 Task: Change  the formatting of the data to 'Which is Greater than 10 'In conditional formating, put the option 'Red Text. 'add another formatting option Format As Table, insert the option 'Light Gray, Table style light 1 'In the sheet  Budget Management Spreadsheetbook
Action: Mouse moved to (70, 148)
Screenshot: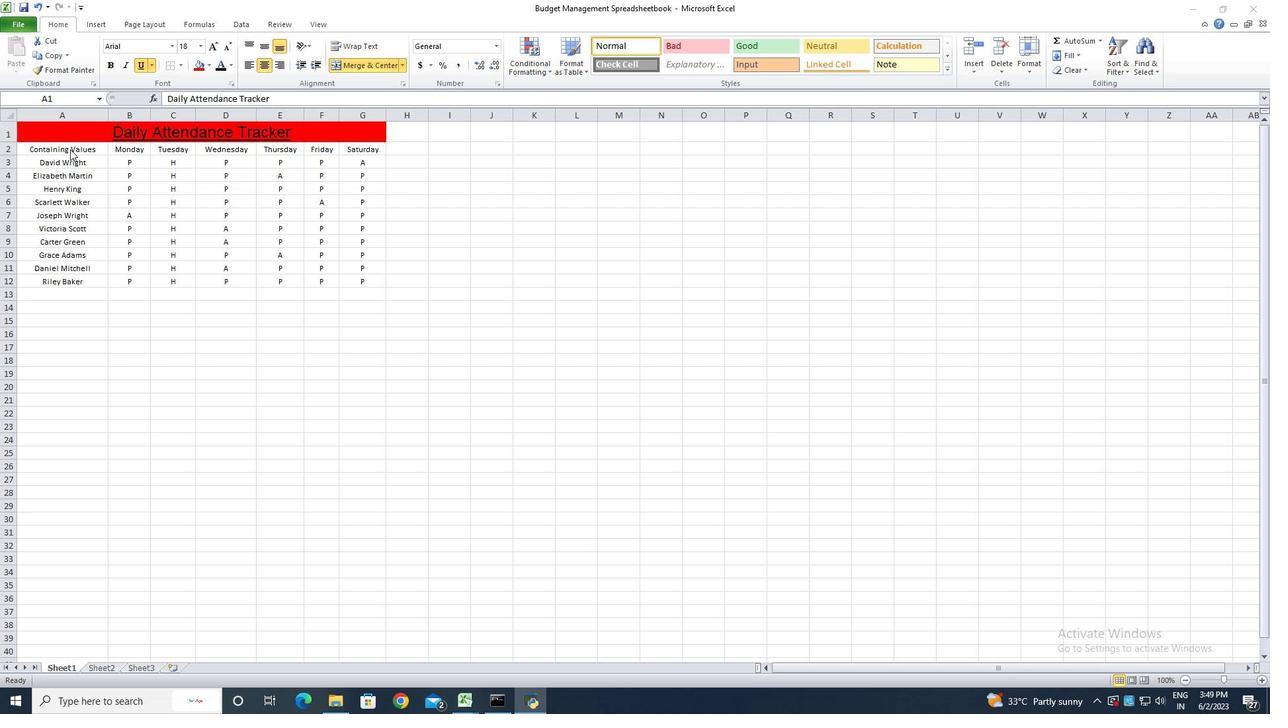 
Action: Mouse pressed left at (70, 148)
Screenshot: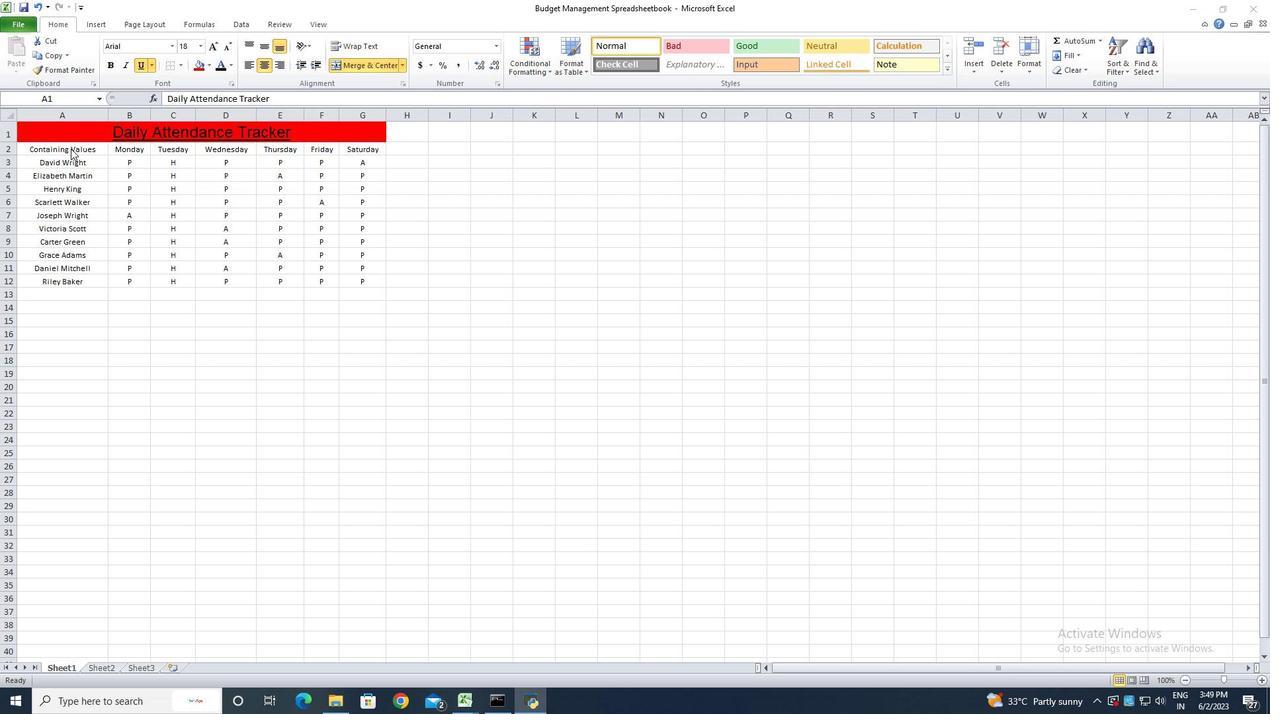 
Action: Mouse moved to (75, 154)
Screenshot: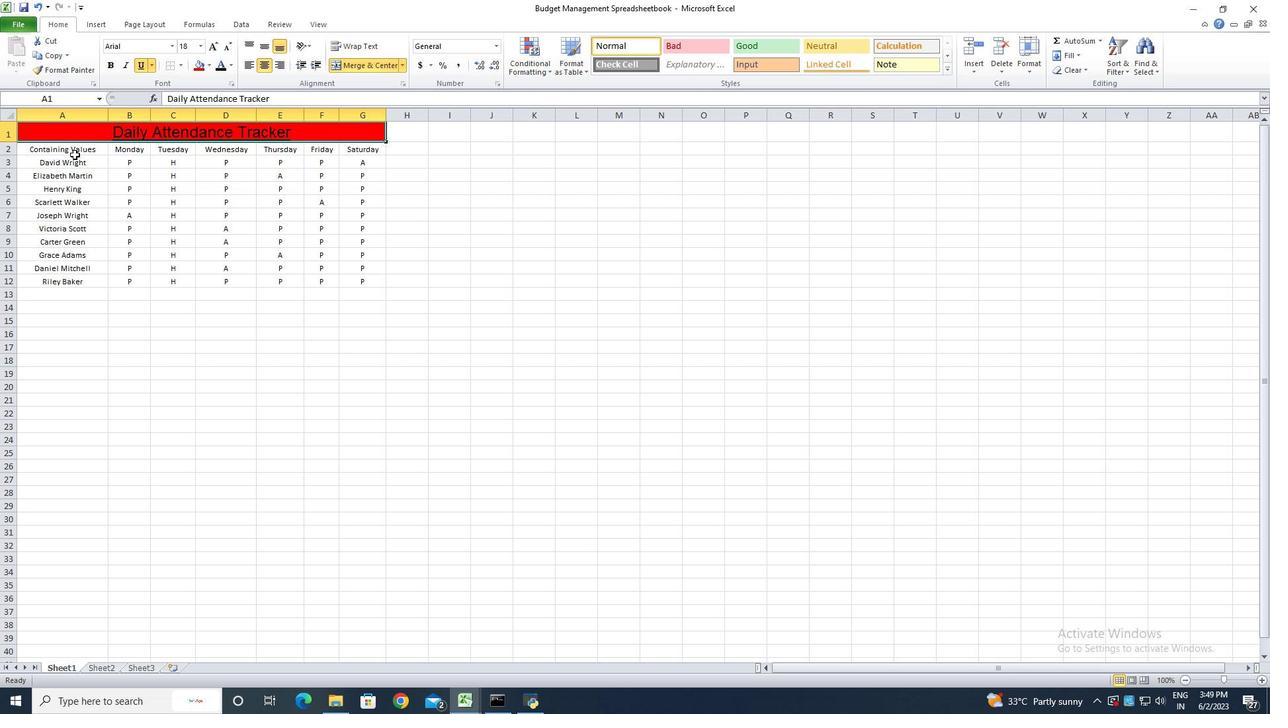
Action: Mouse pressed left at (75, 154)
Screenshot: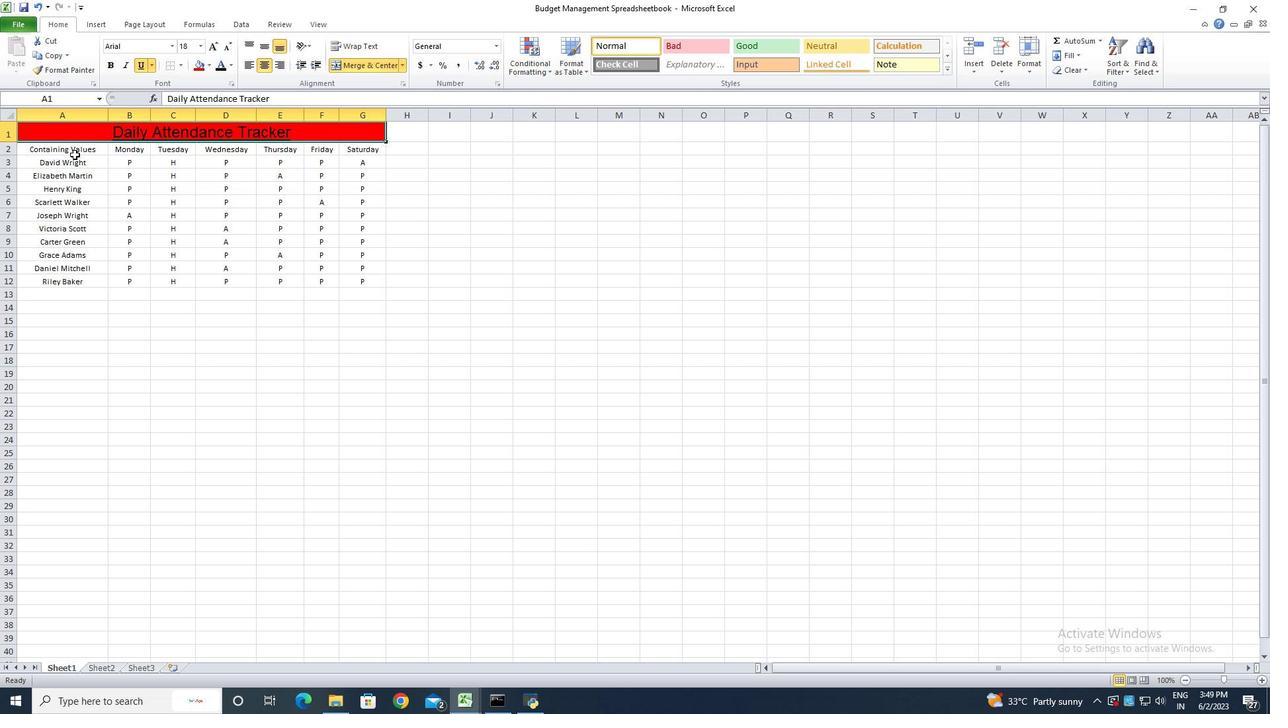 
Action: Mouse moved to (80, 148)
Screenshot: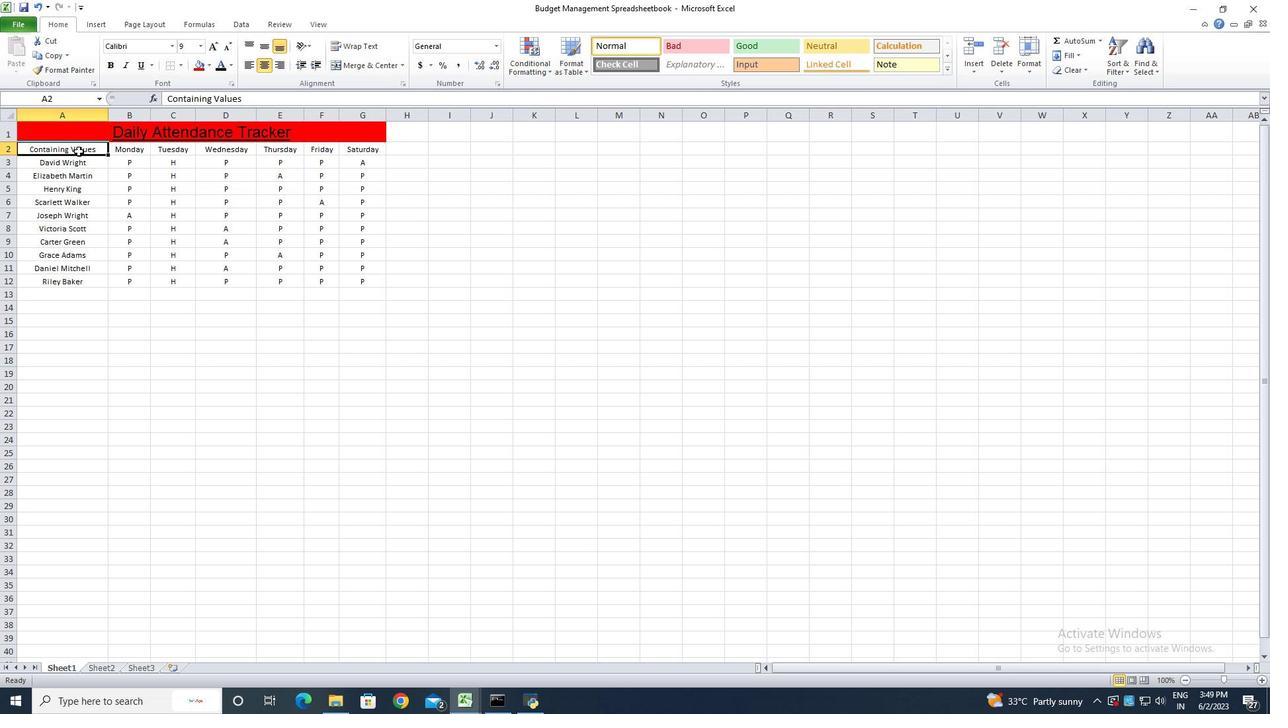 
Action: Mouse pressed left at (80, 148)
Screenshot: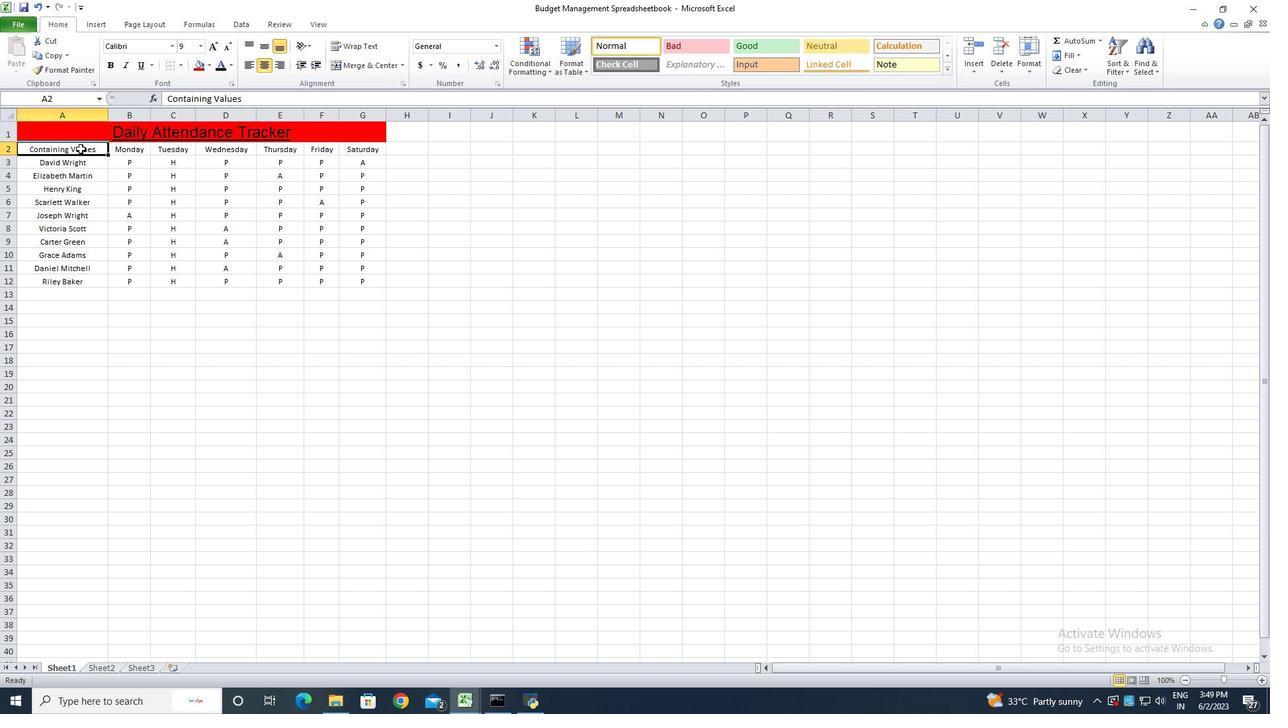 
Action: Mouse moved to (549, 70)
Screenshot: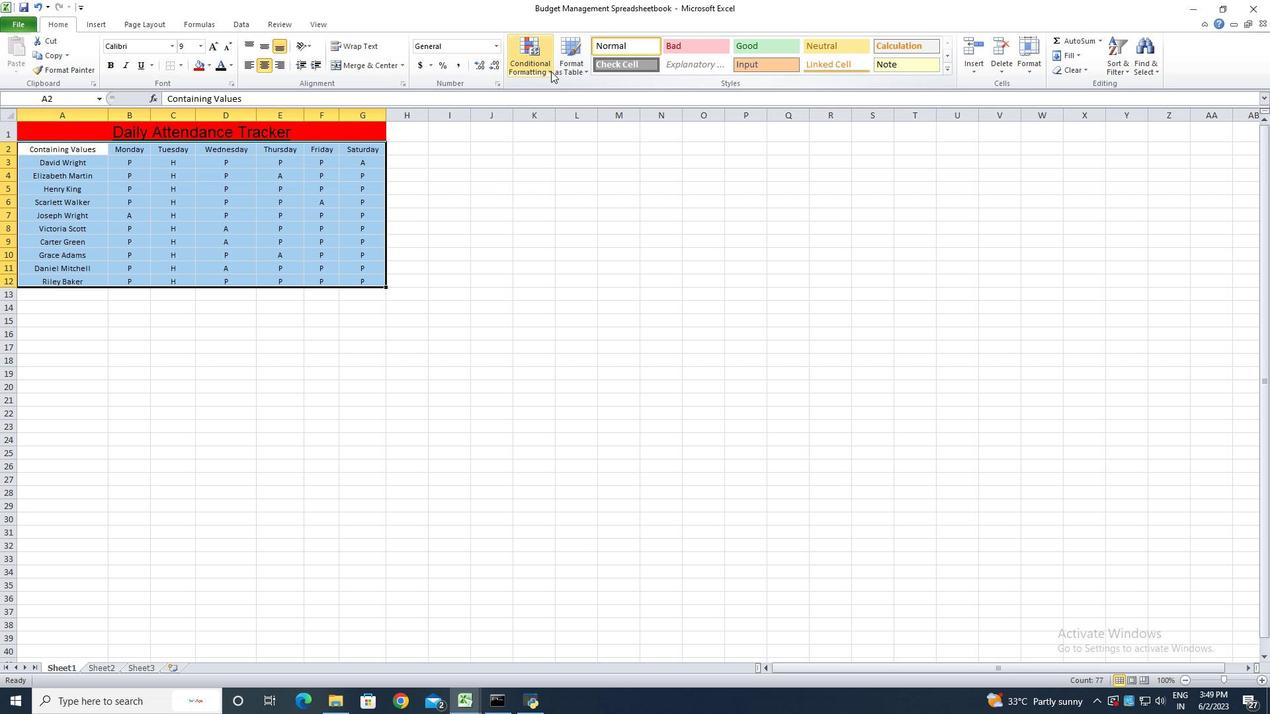 
Action: Mouse pressed left at (549, 70)
Screenshot: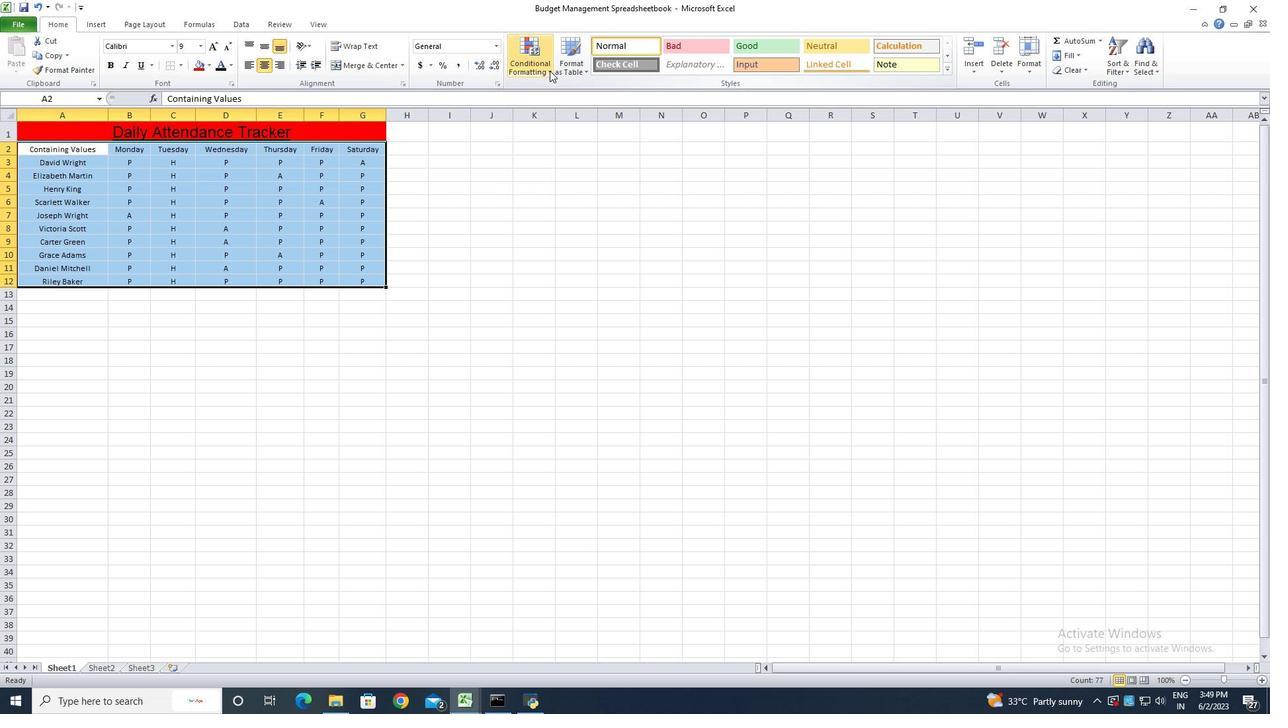 
Action: Mouse moved to (661, 97)
Screenshot: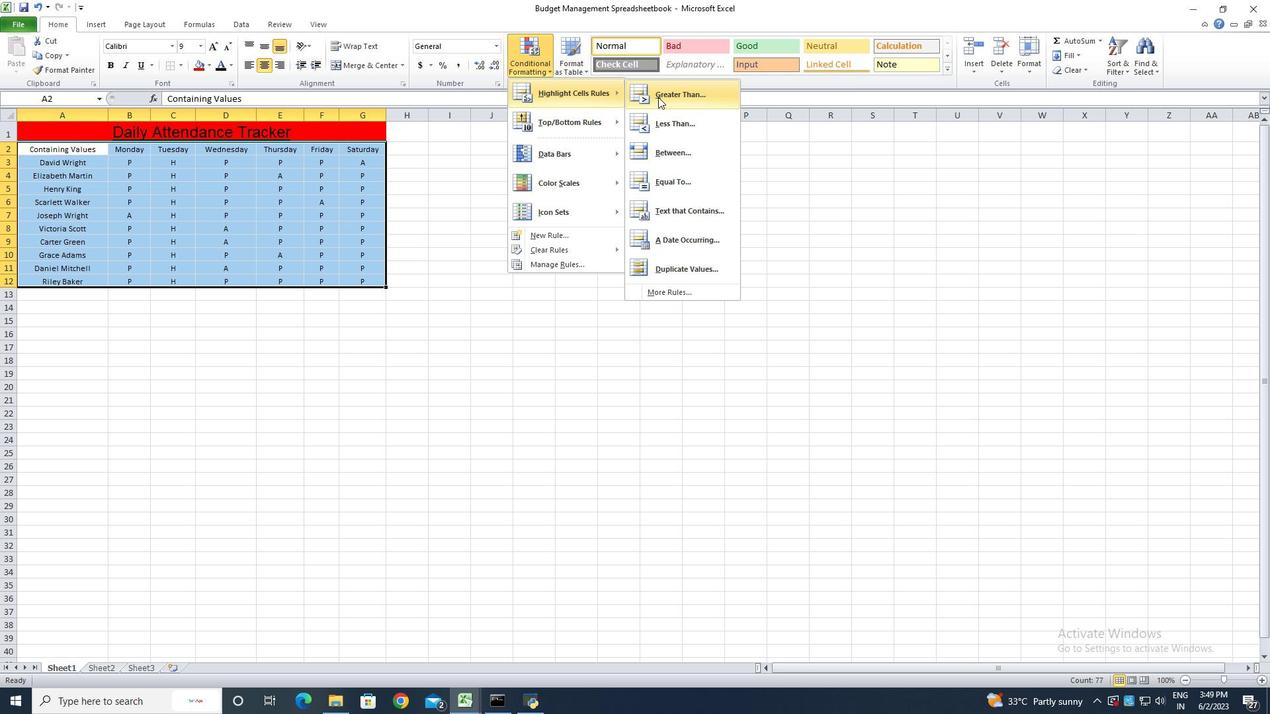 
Action: Mouse pressed left at (661, 97)
Screenshot: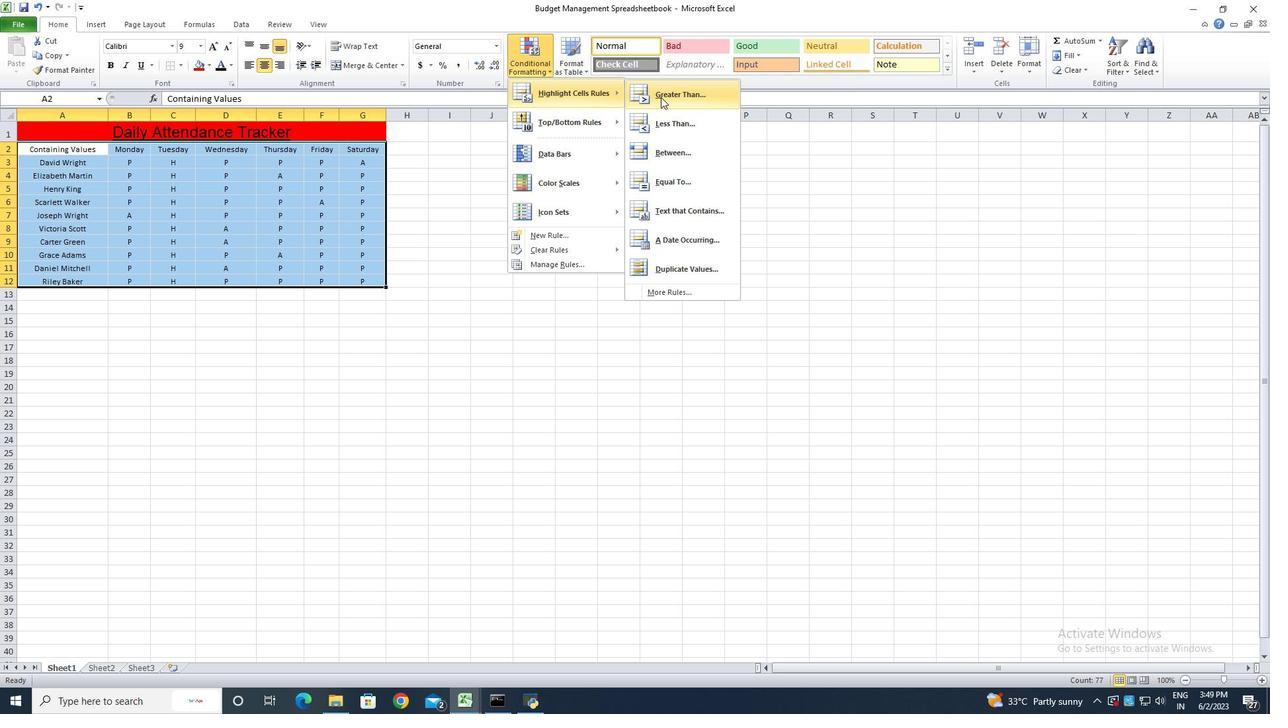 
Action: Key pressed 10
Screenshot: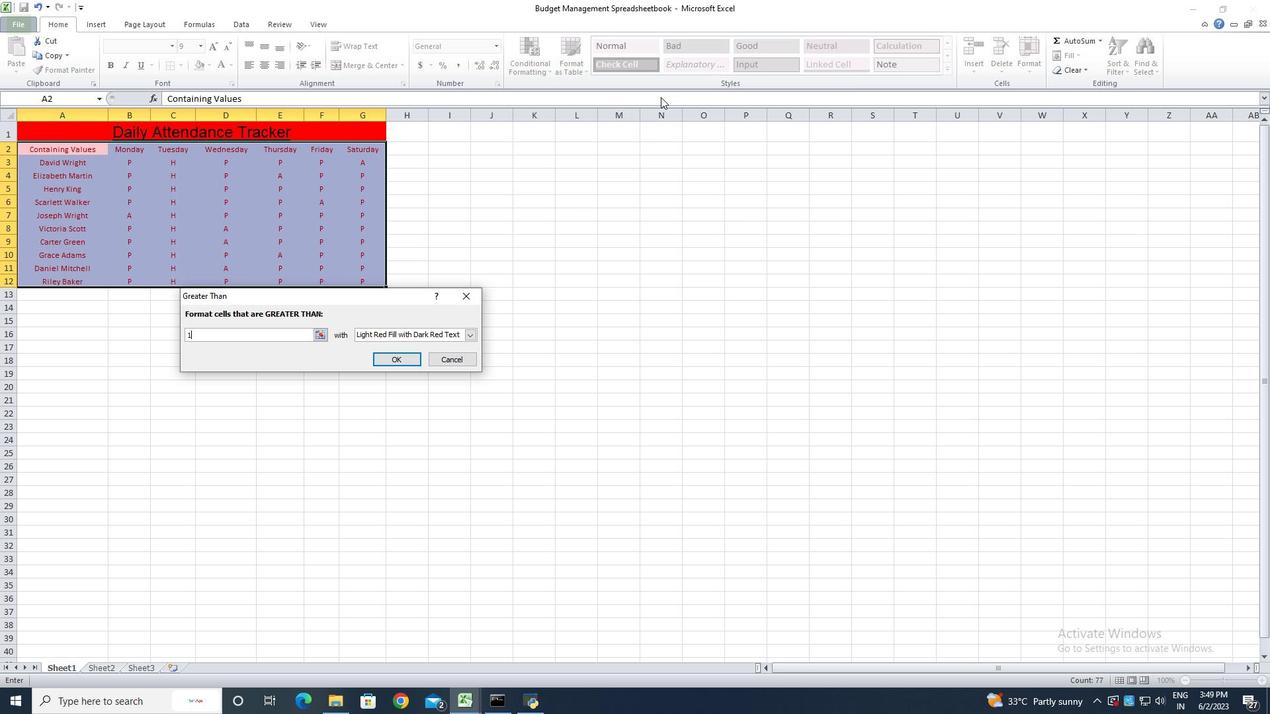 
Action: Mouse moved to (471, 333)
Screenshot: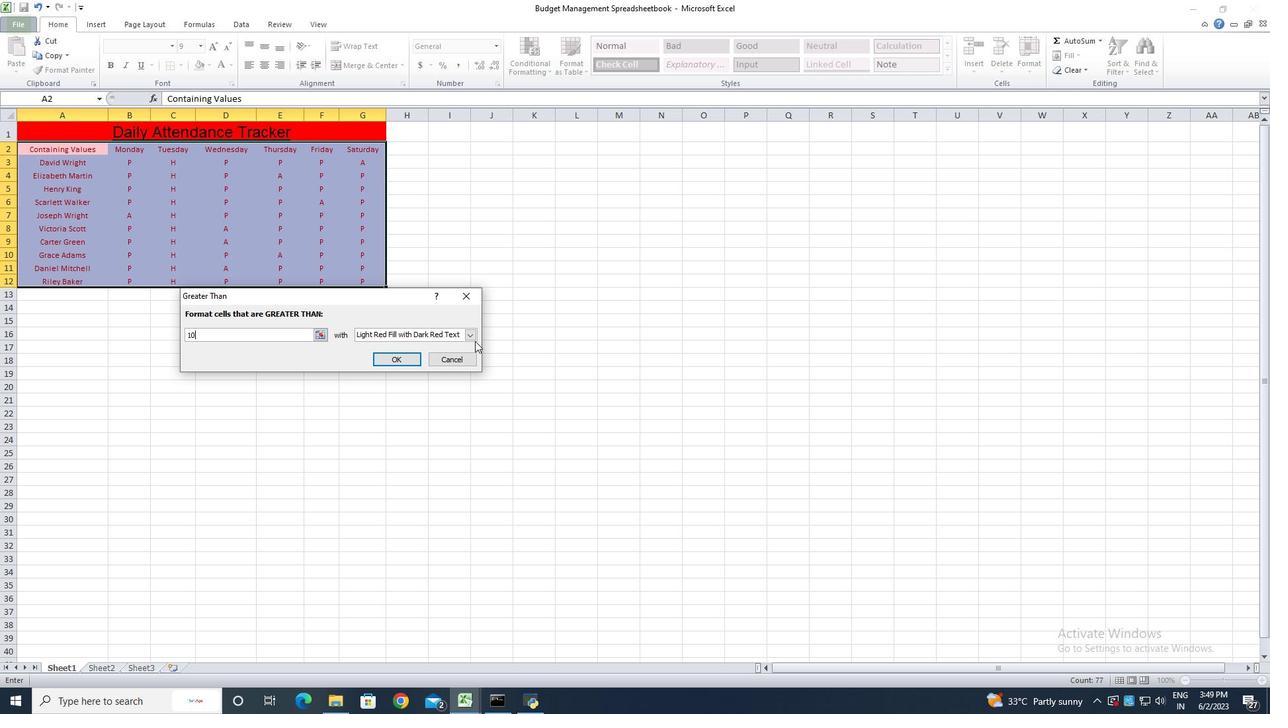 
Action: Mouse pressed left at (471, 333)
Screenshot: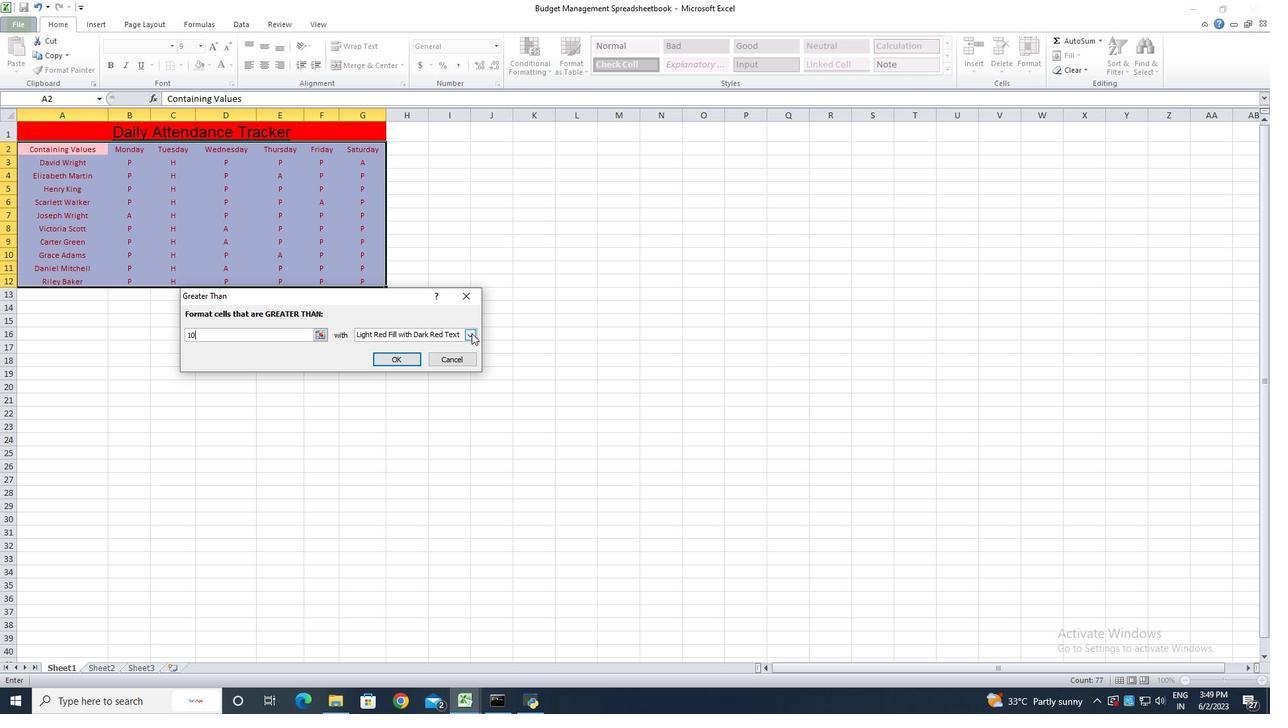 
Action: Mouse moved to (401, 385)
Screenshot: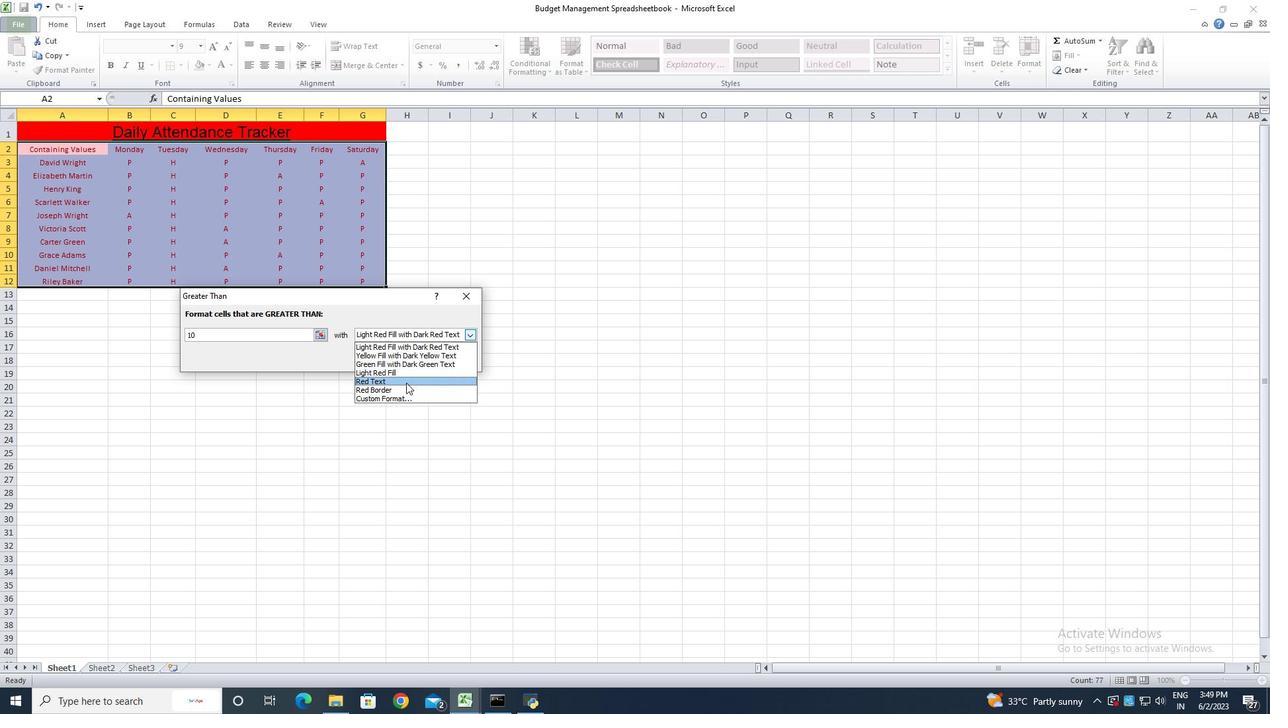 
Action: Mouse pressed left at (401, 385)
Screenshot: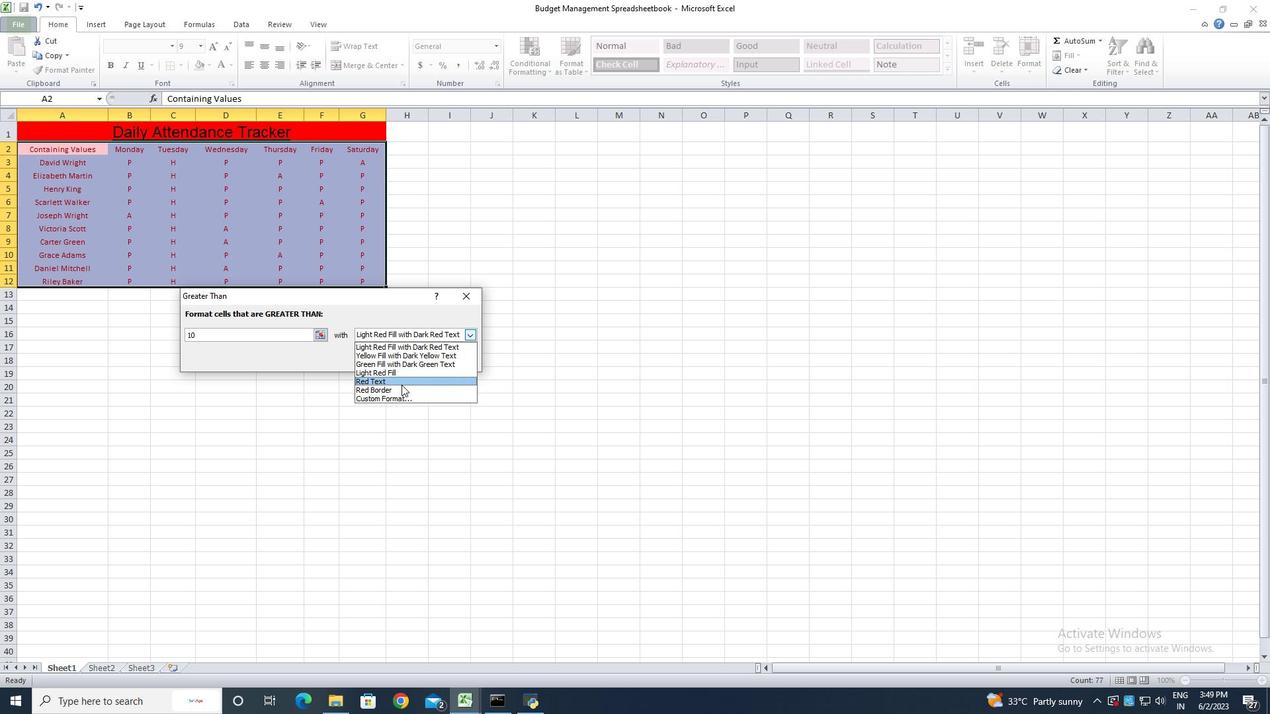 
Action: Mouse moved to (407, 361)
Screenshot: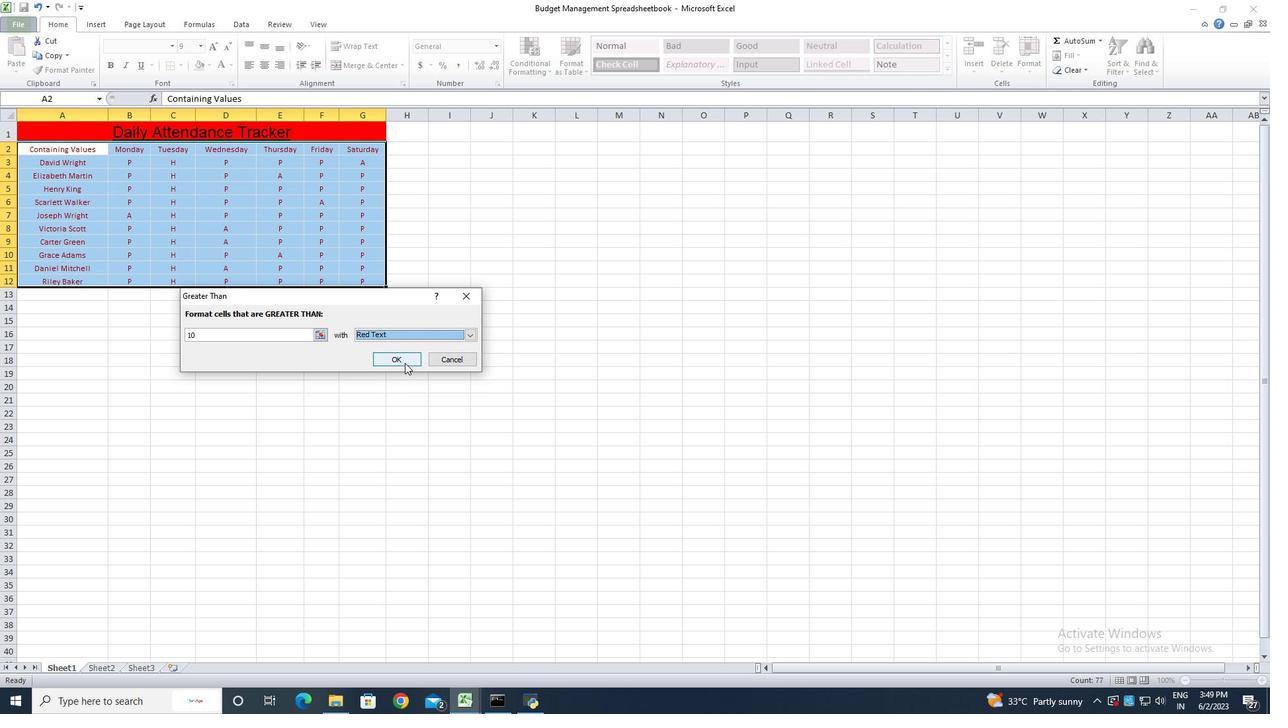 
Action: Mouse pressed left at (407, 361)
Screenshot: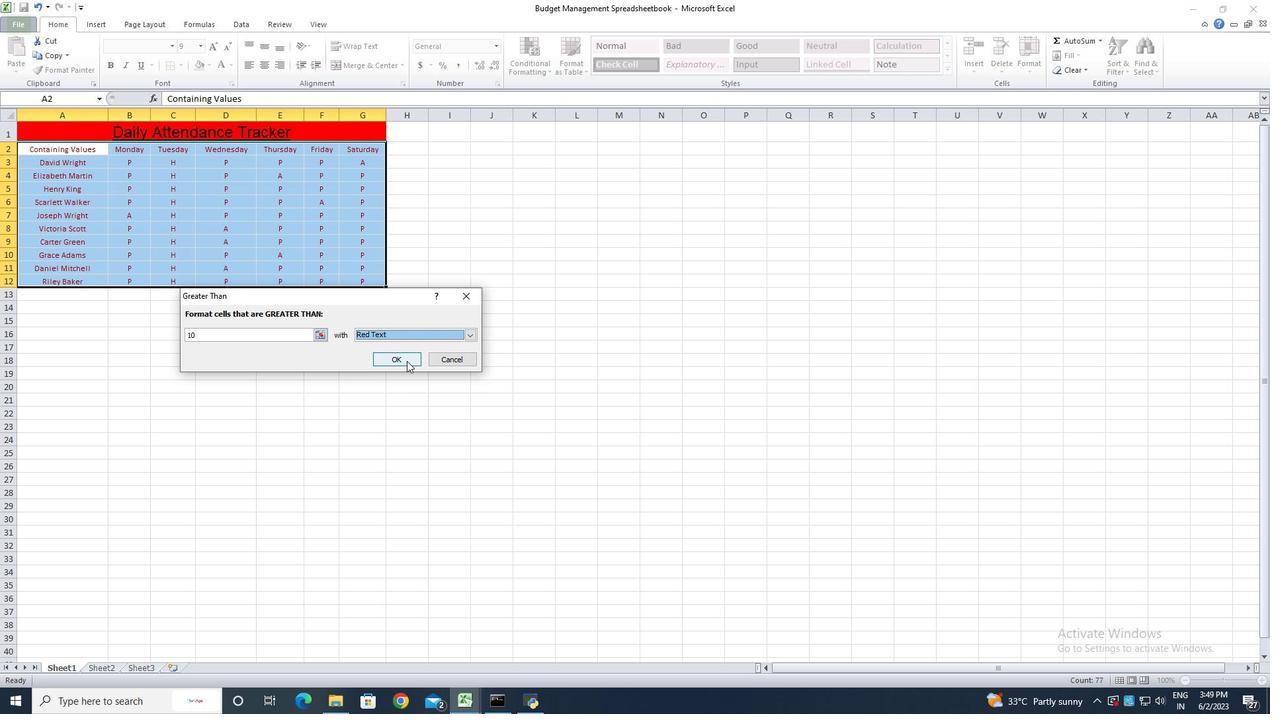 
Action: Mouse moved to (583, 70)
Screenshot: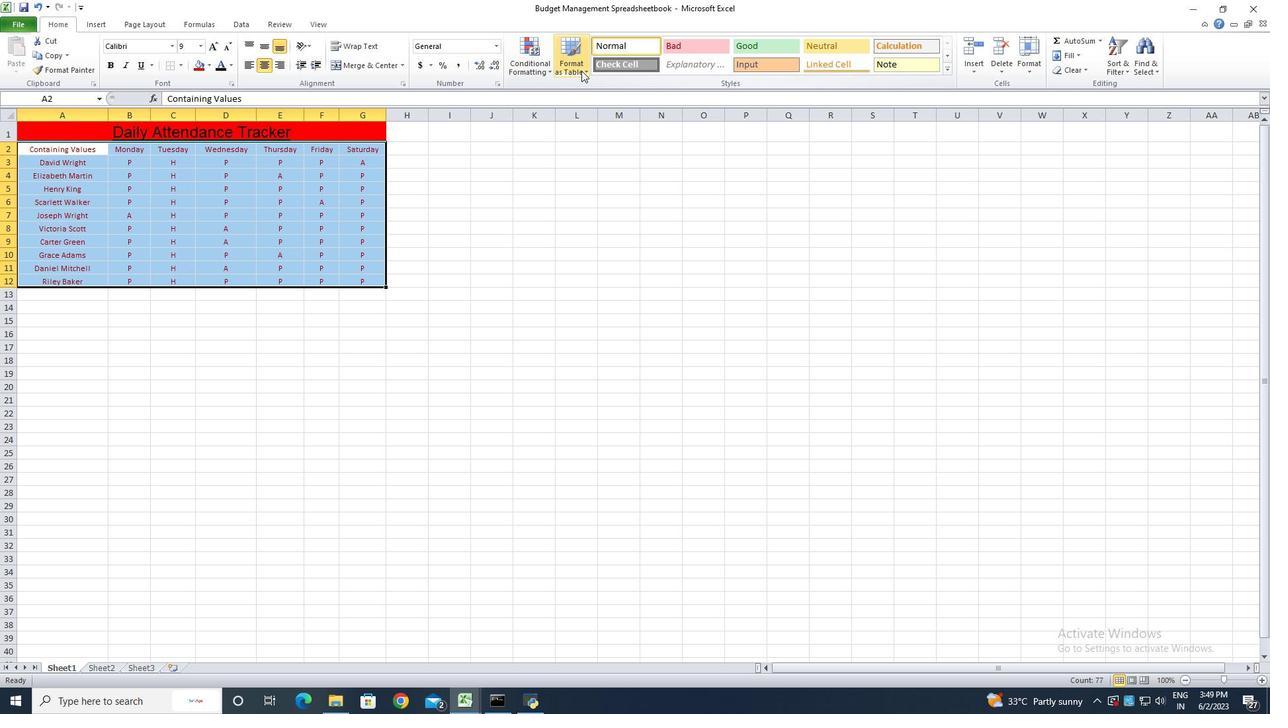 
Action: Mouse pressed left at (583, 70)
Screenshot: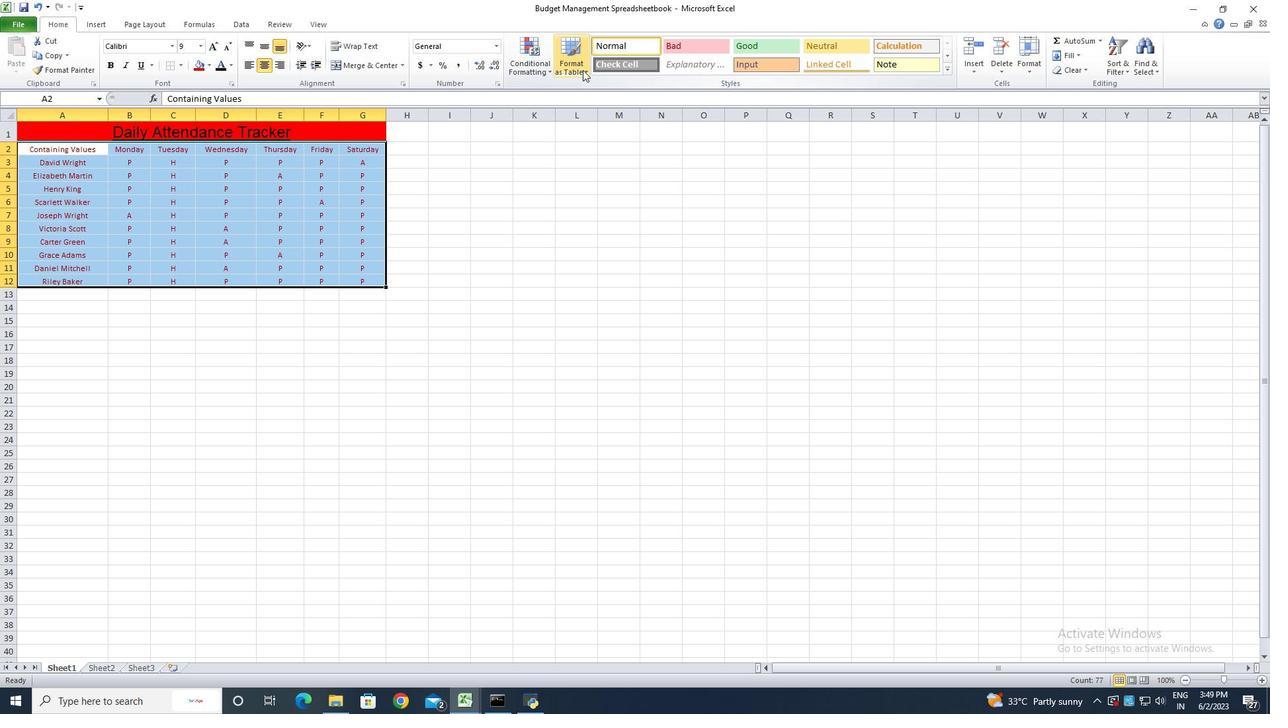 
Action: Mouse moved to (571, 105)
Screenshot: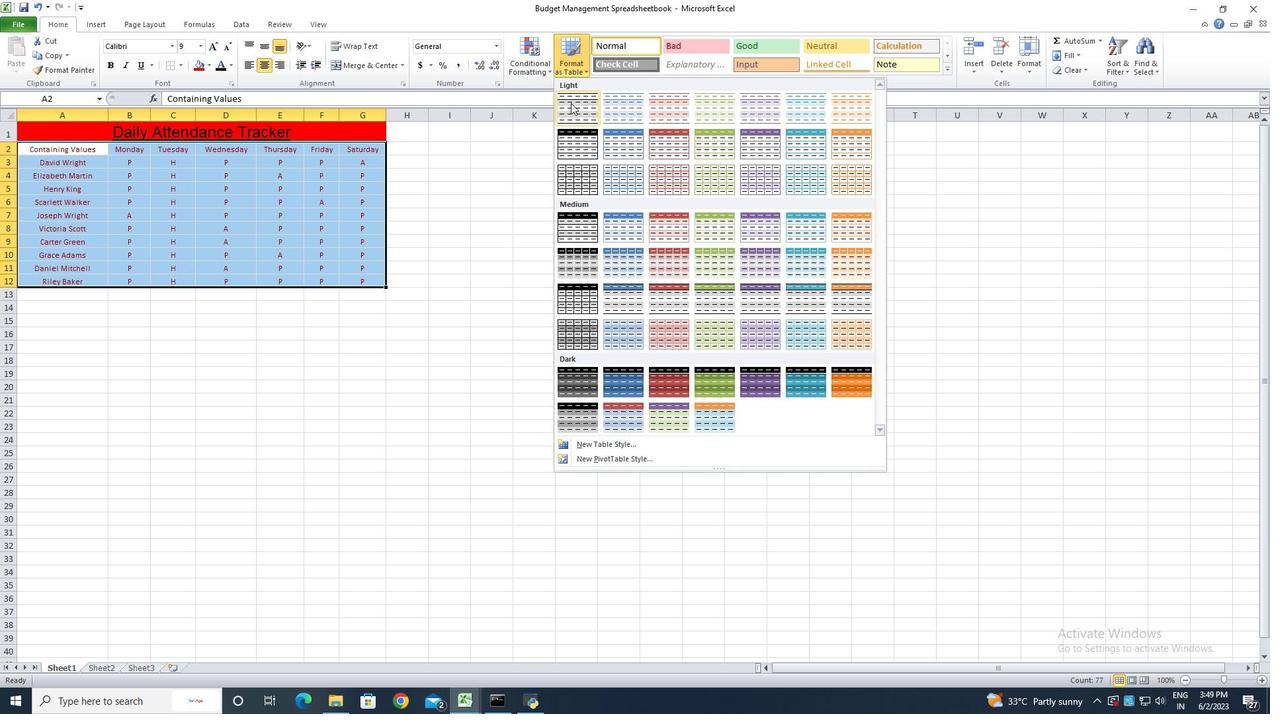 
Action: Mouse pressed left at (571, 105)
Screenshot: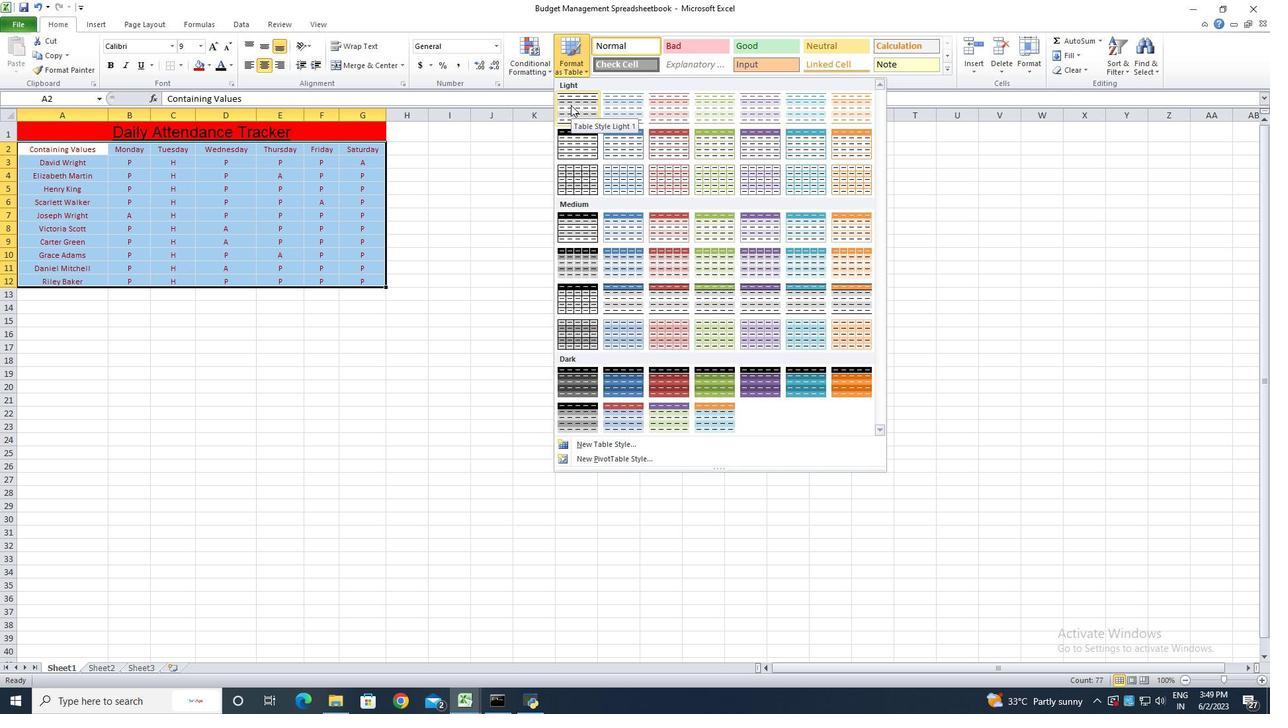 
Action: Mouse moved to (334, 361)
Screenshot: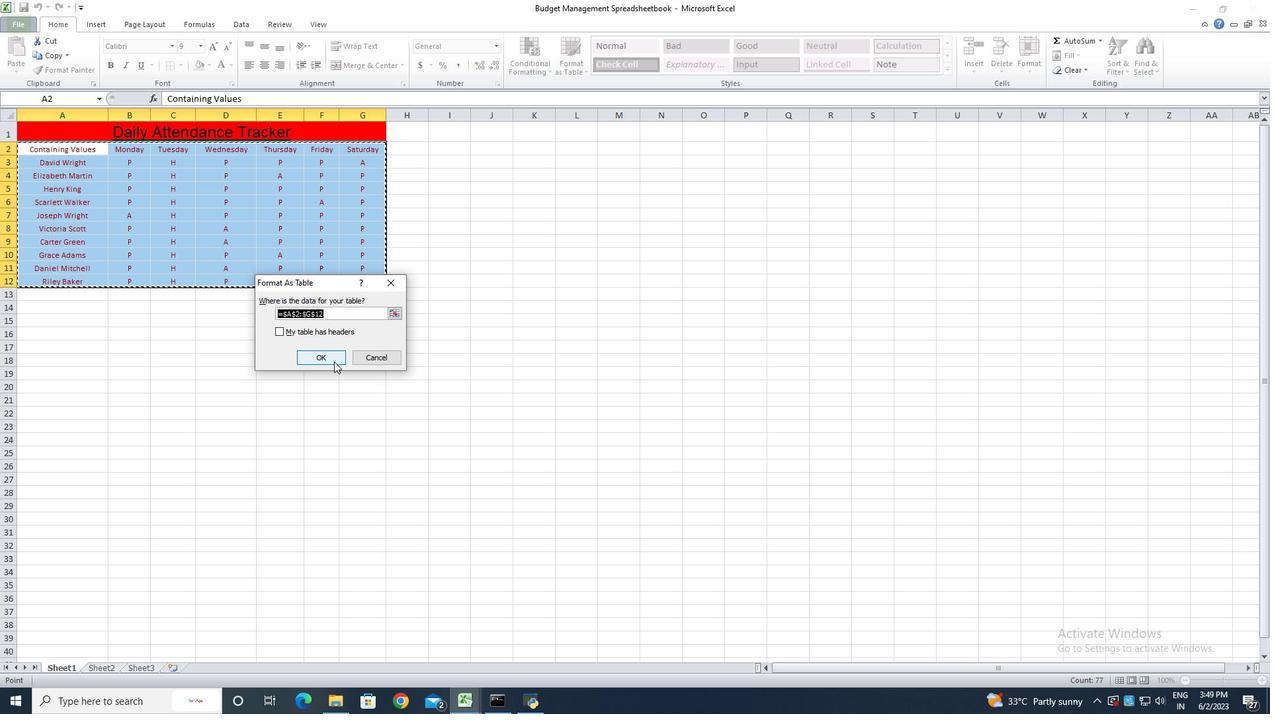 
Action: Mouse pressed left at (334, 361)
Screenshot: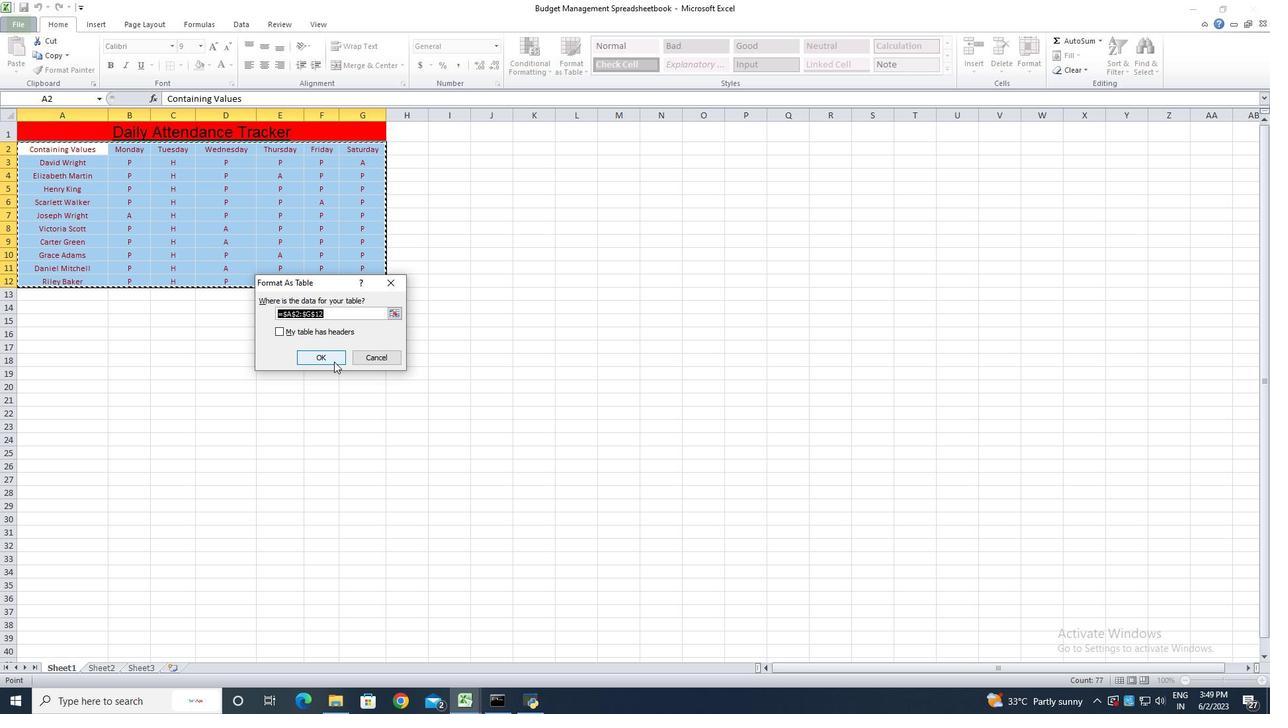 
Action: Mouse moved to (405, 371)
Screenshot: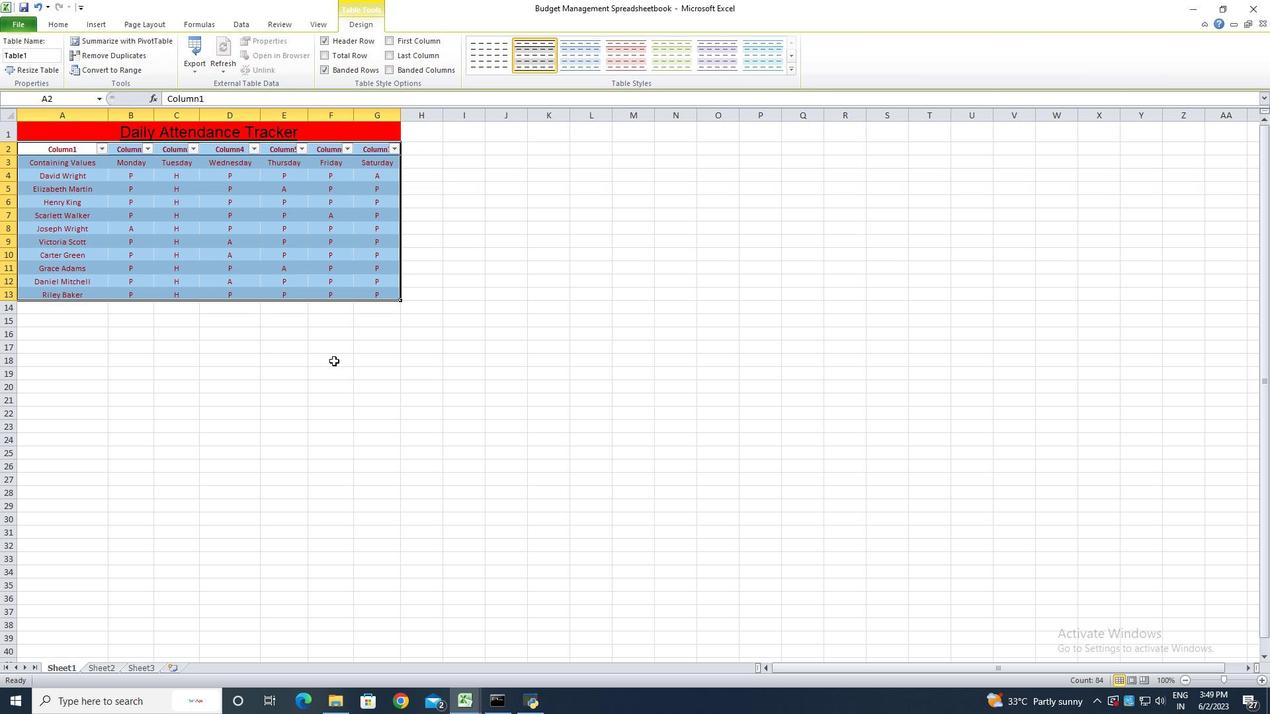 
Action: Mouse pressed left at (405, 371)
Screenshot: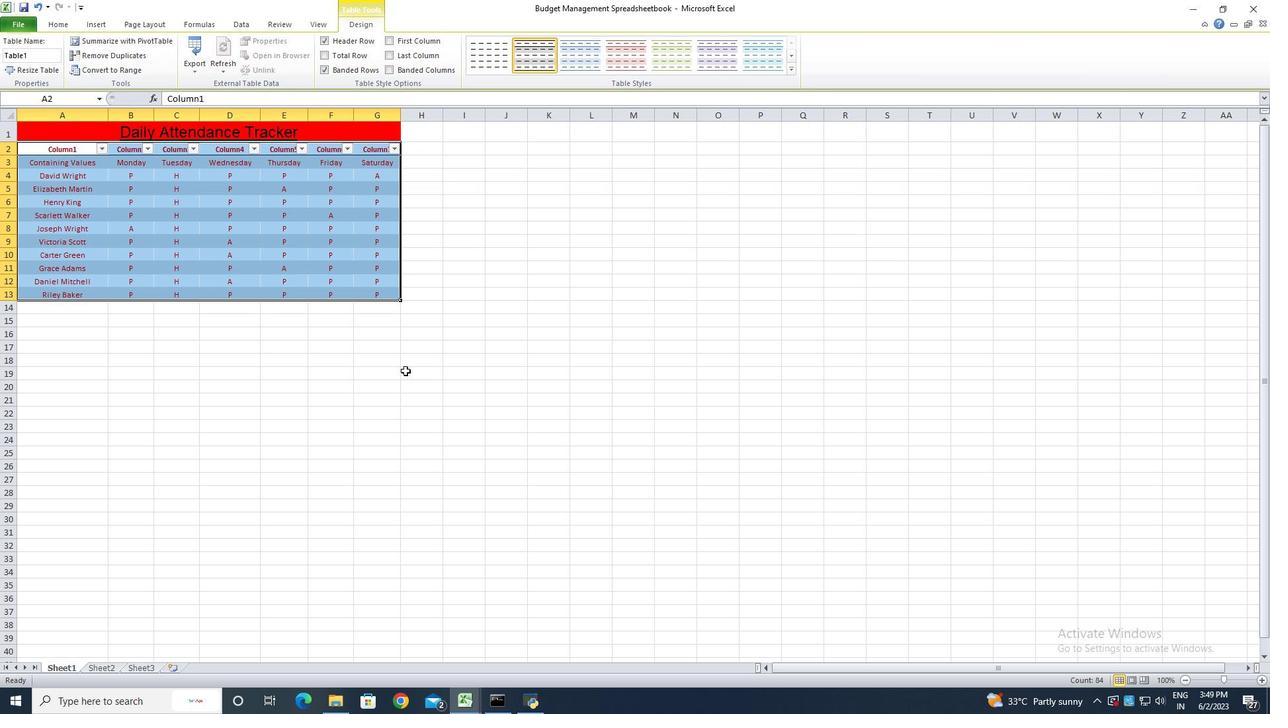 
Action: Mouse moved to (108, 131)
Screenshot: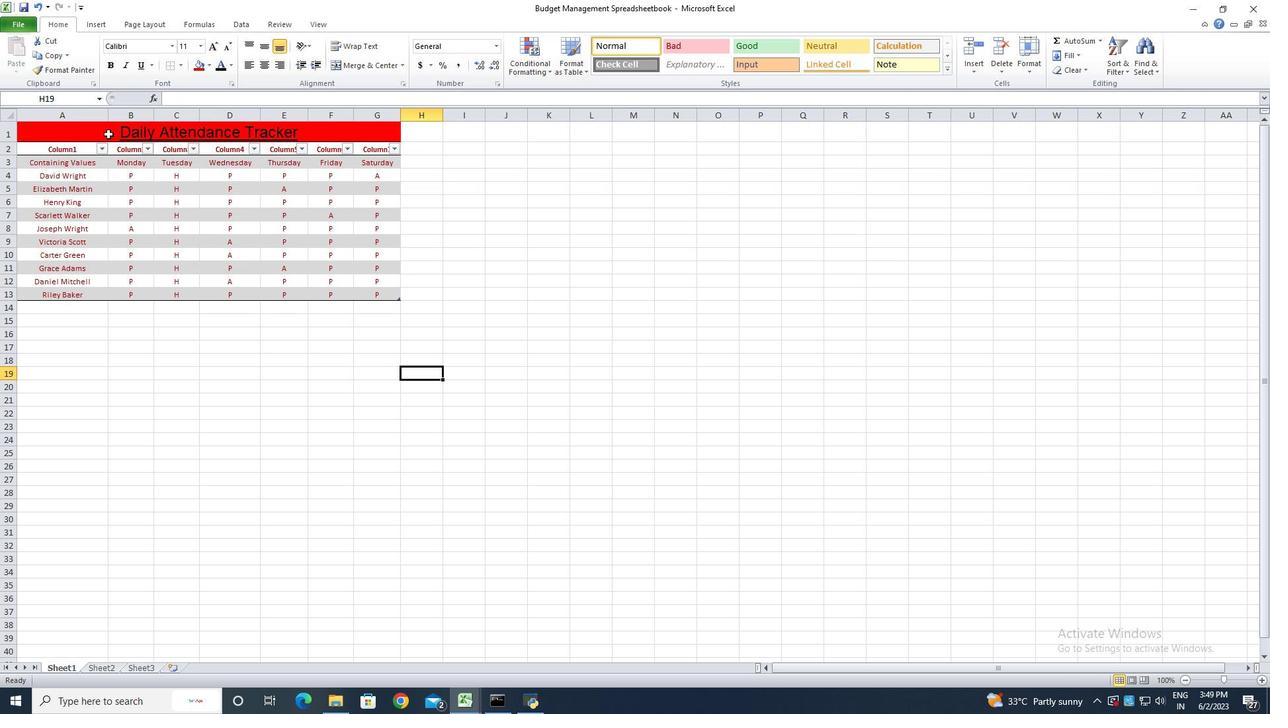 
Action: Mouse pressed left at (108, 131)
Screenshot: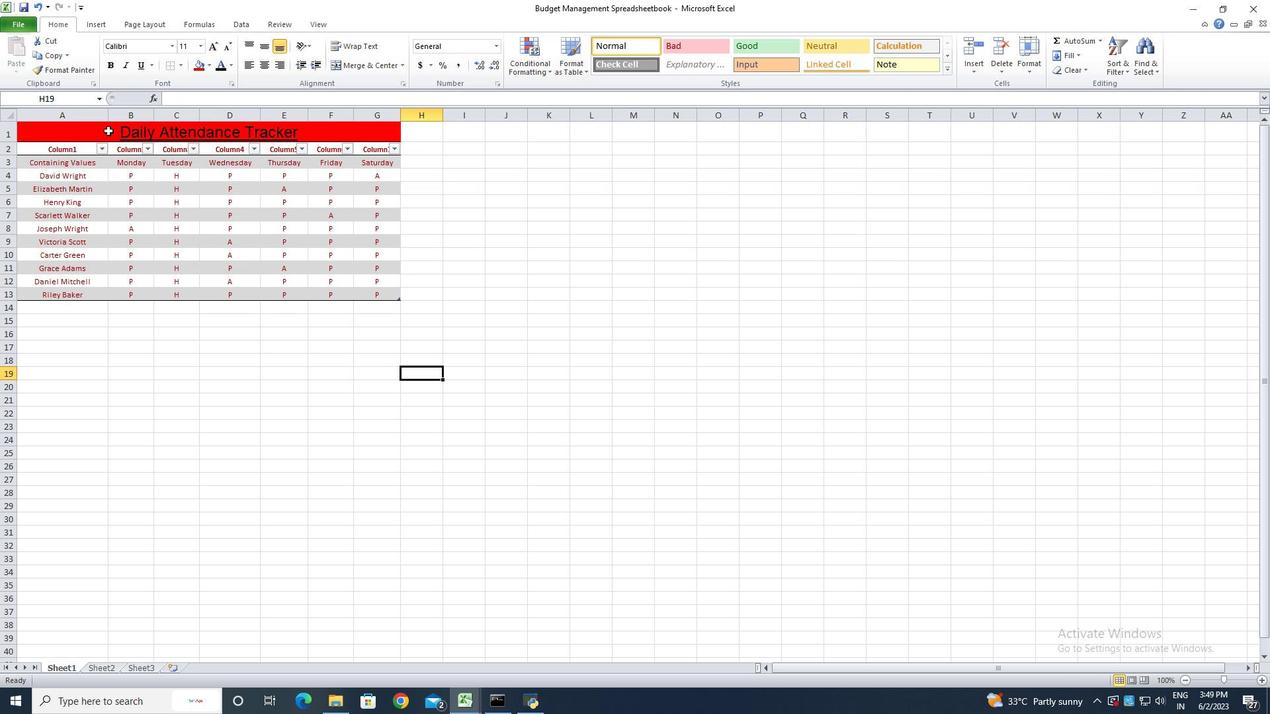 
Action: Mouse pressed left at (108, 131)
Screenshot: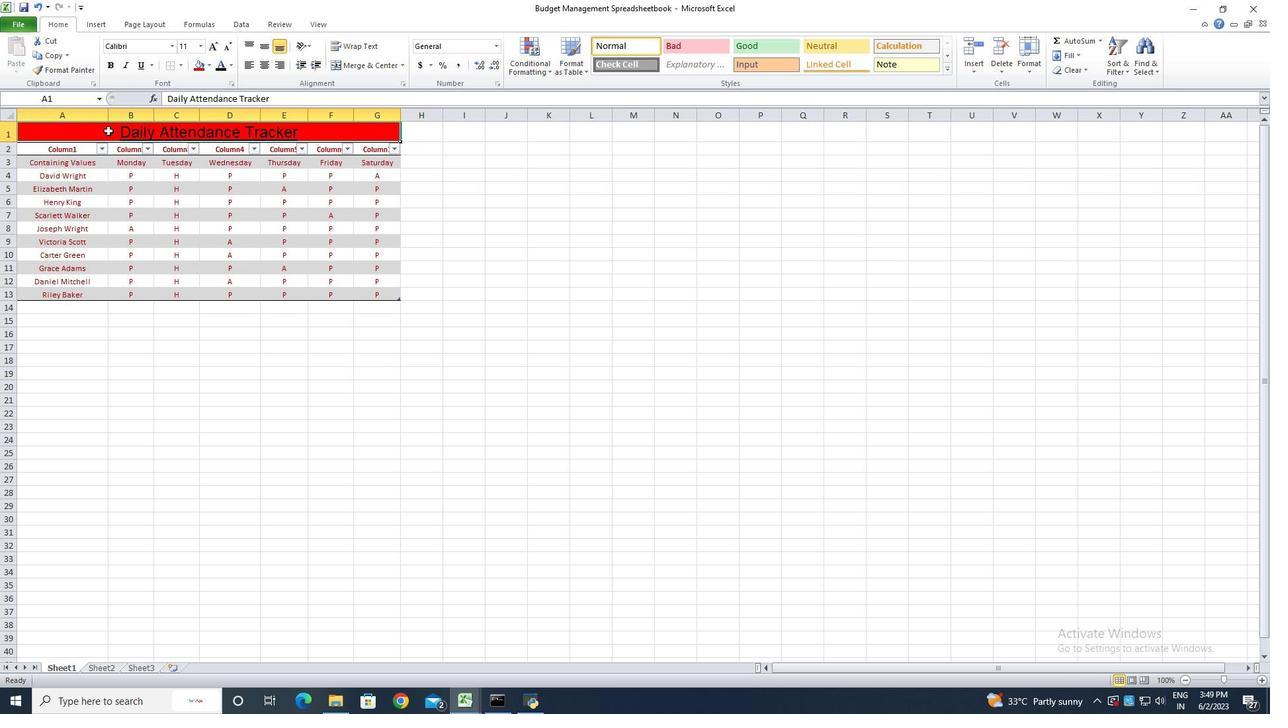 
Action: Mouse moved to (117, 380)
Screenshot: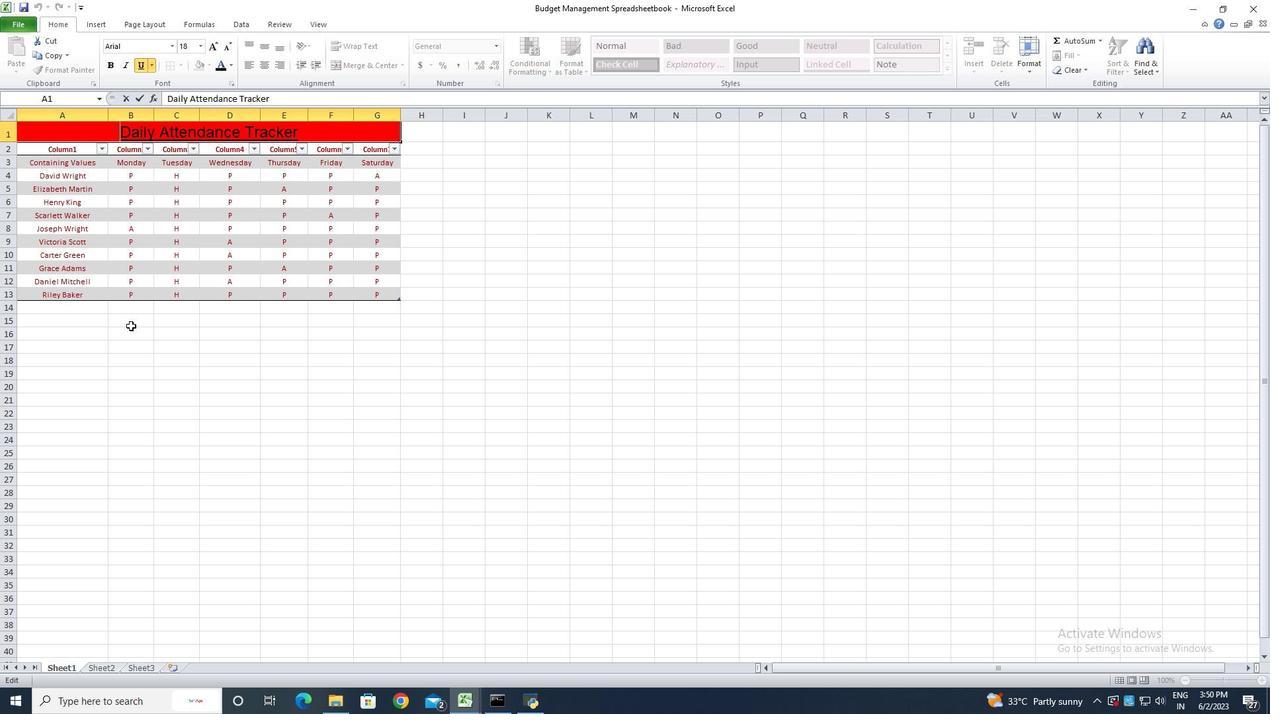 
Action: Mouse pressed left at (117, 380)
Screenshot: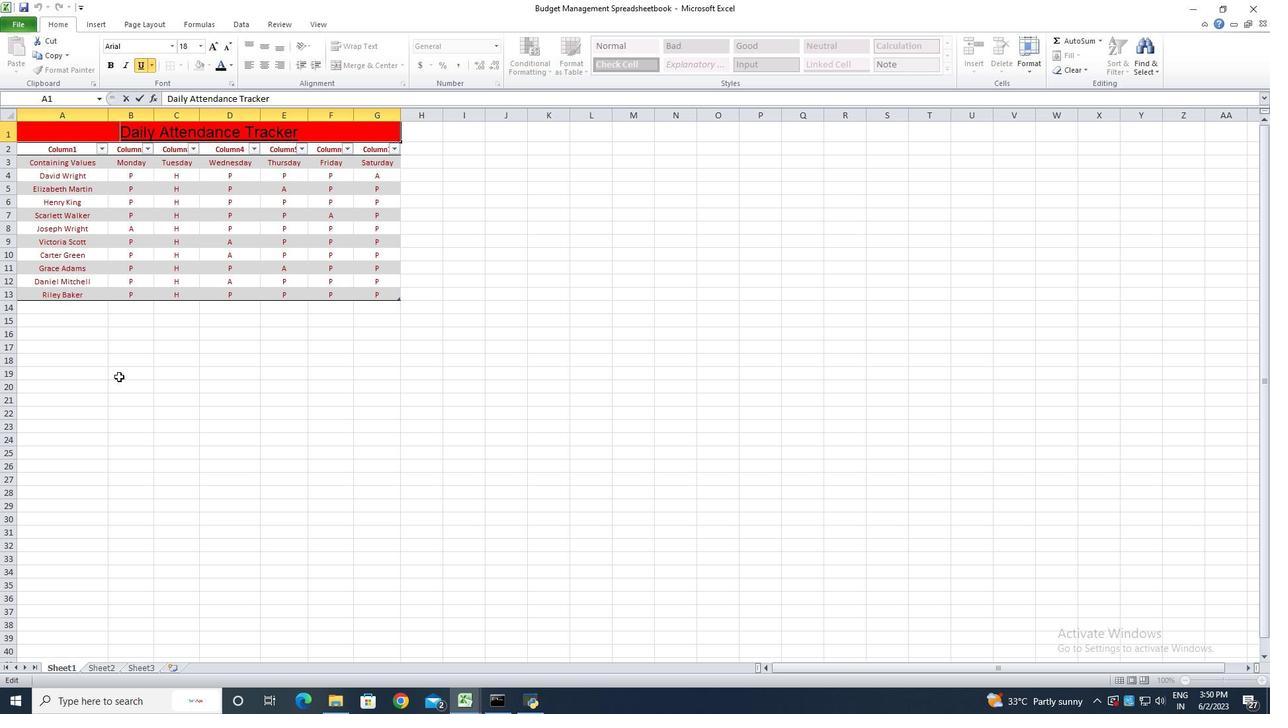 
Action: Mouse moved to (107, 111)
Screenshot: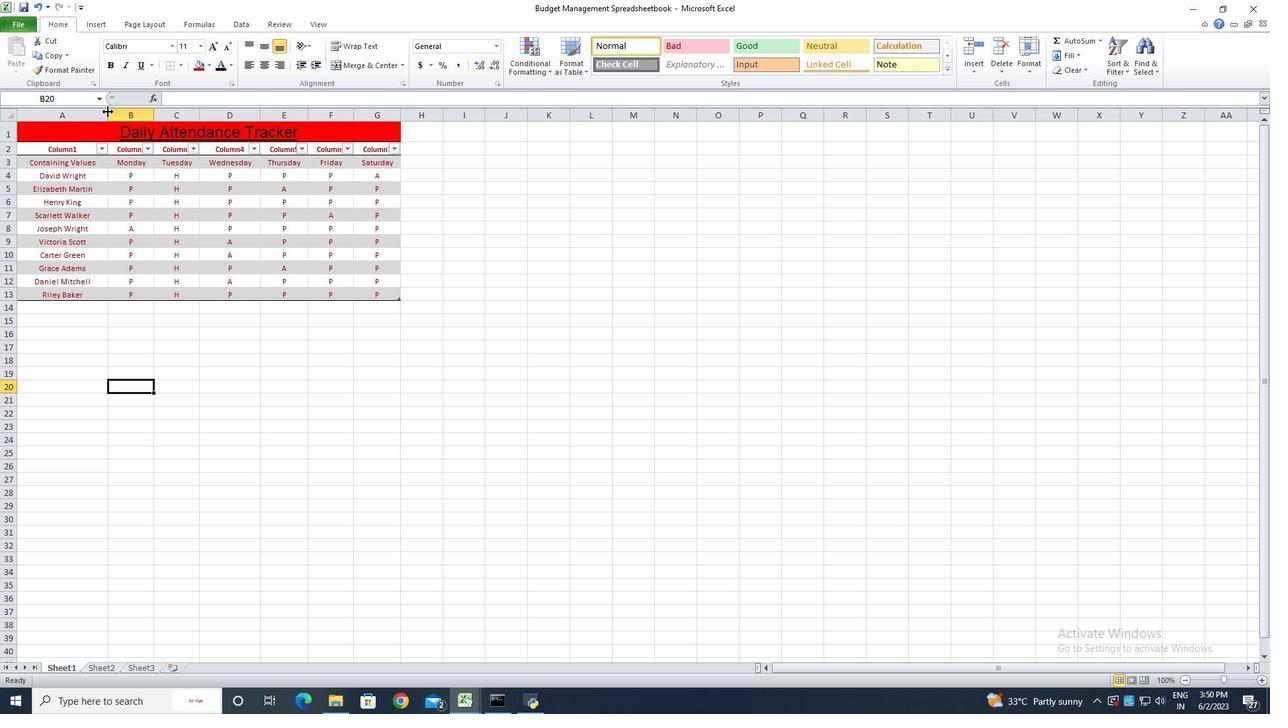 
Action: Mouse pressed left at (107, 111)
Screenshot: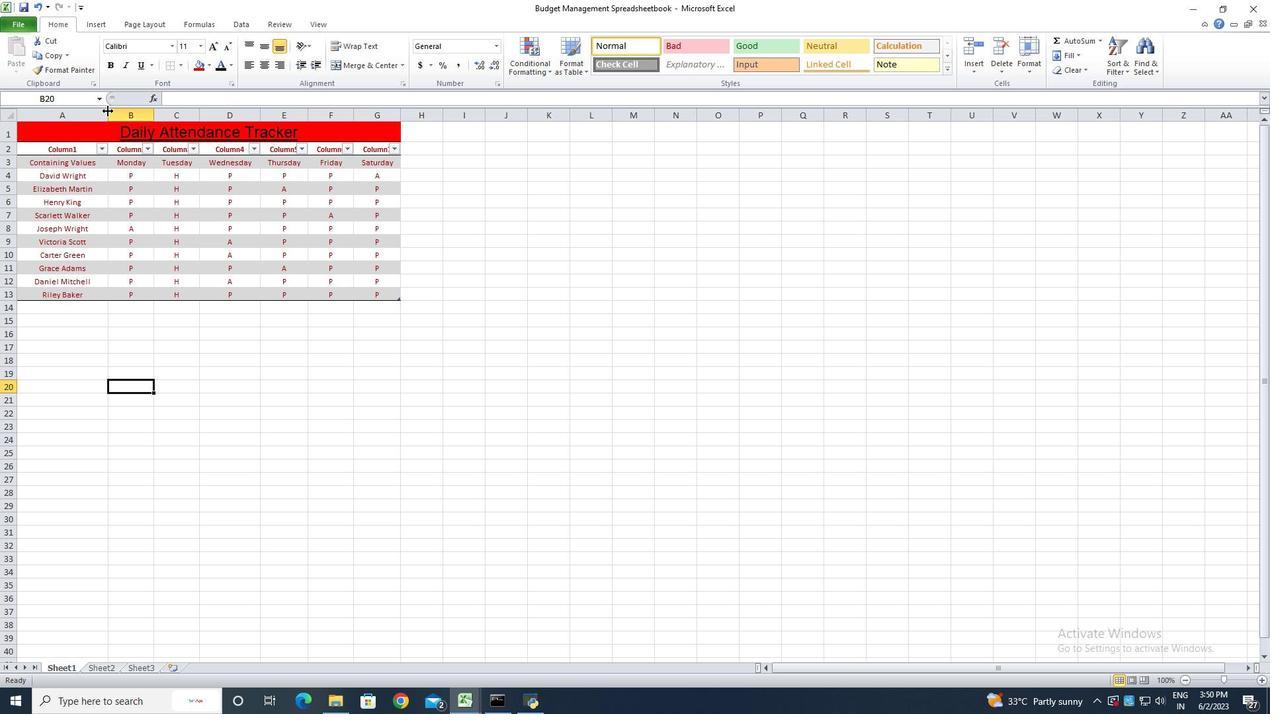 
Action: Mouse pressed left at (107, 111)
Screenshot: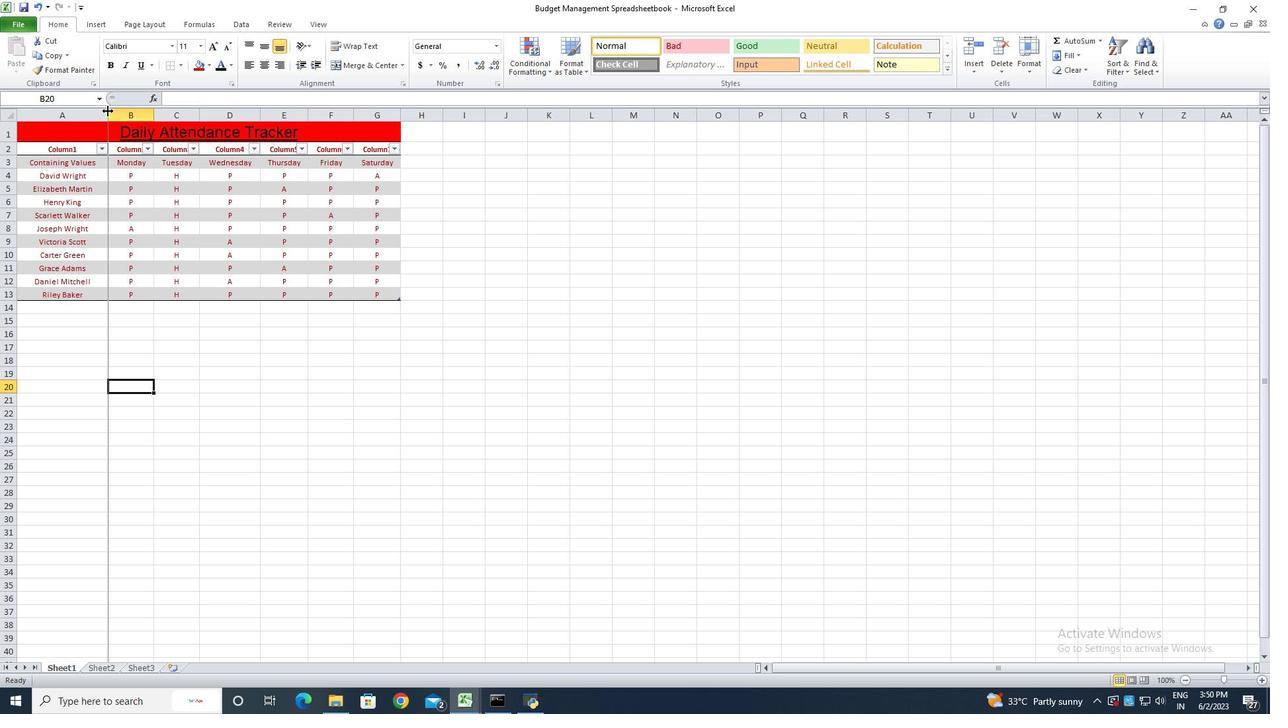 
Action: Mouse moved to (135, 109)
Screenshot: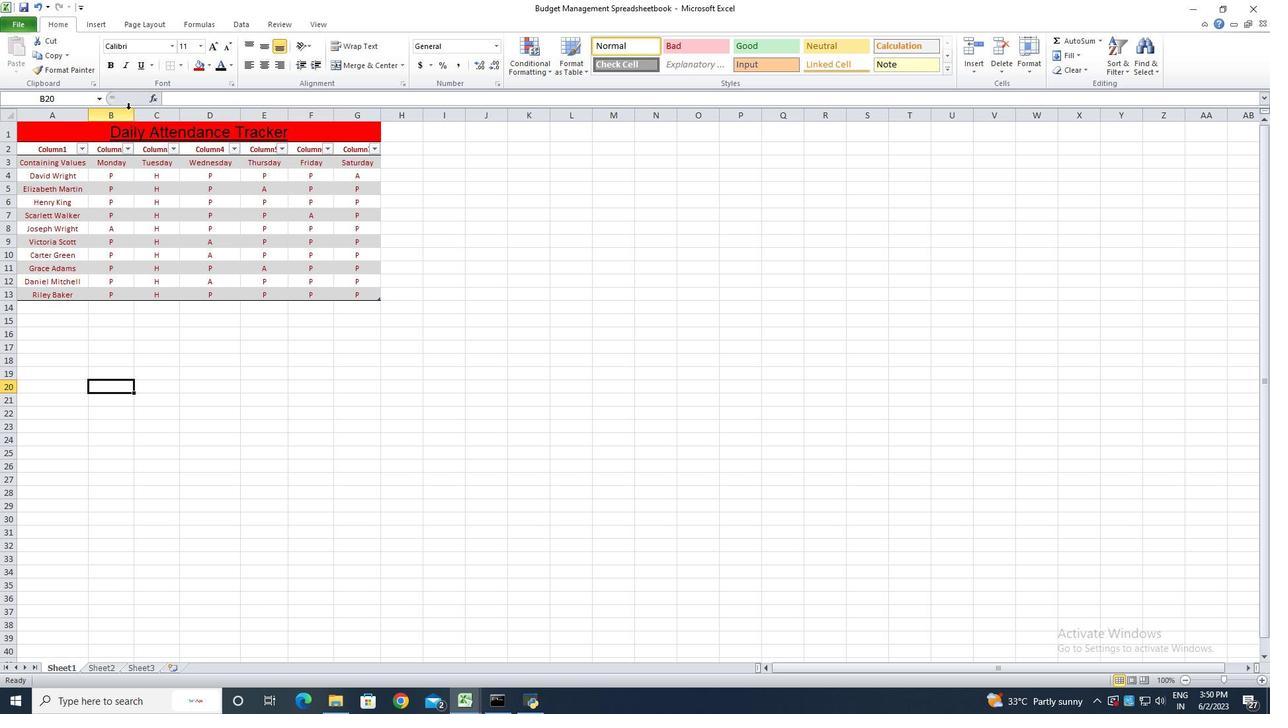
Action: Mouse pressed left at (135, 109)
Screenshot: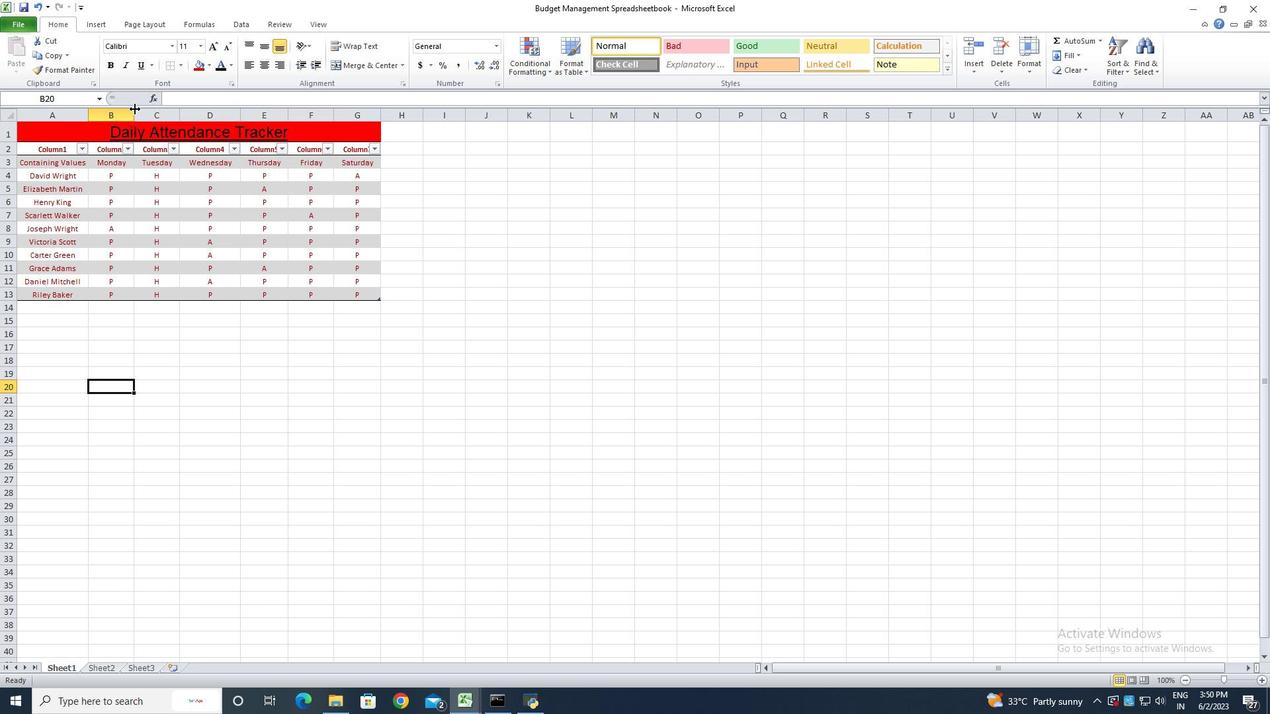 
Action: Mouse pressed left at (135, 109)
Screenshot: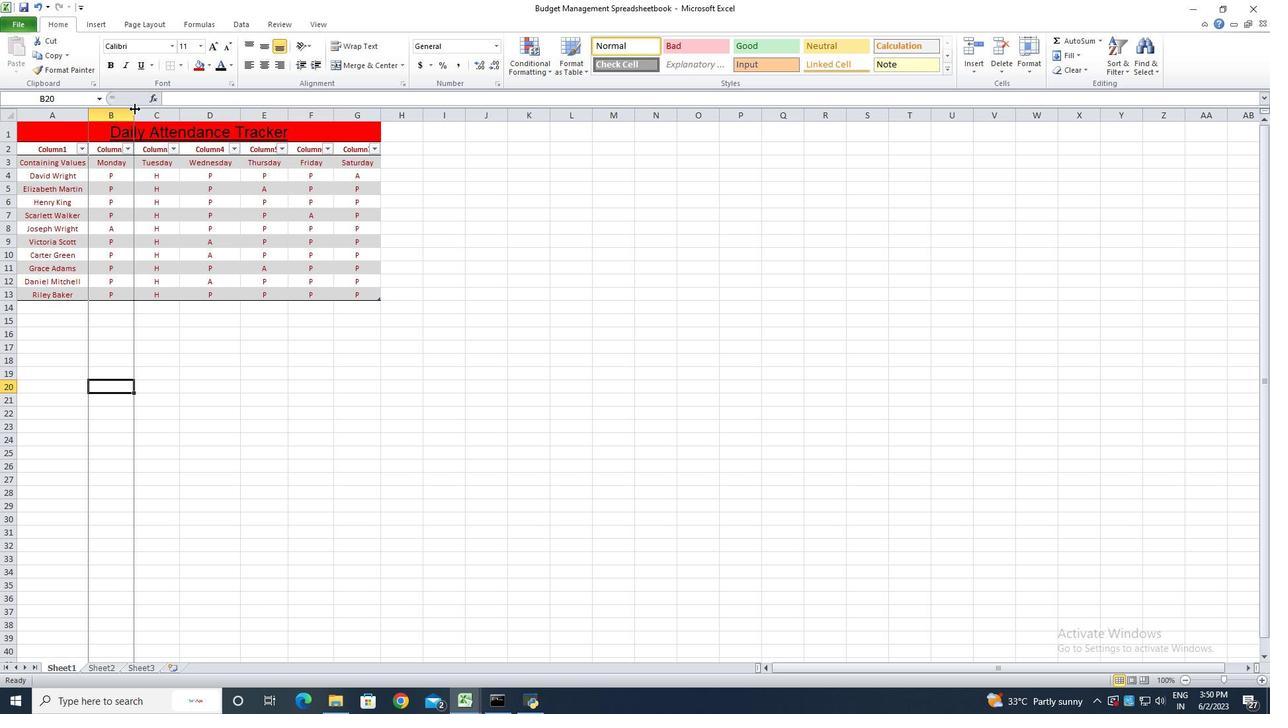 
Action: Mouse moved to (187, 111)
Screenshot: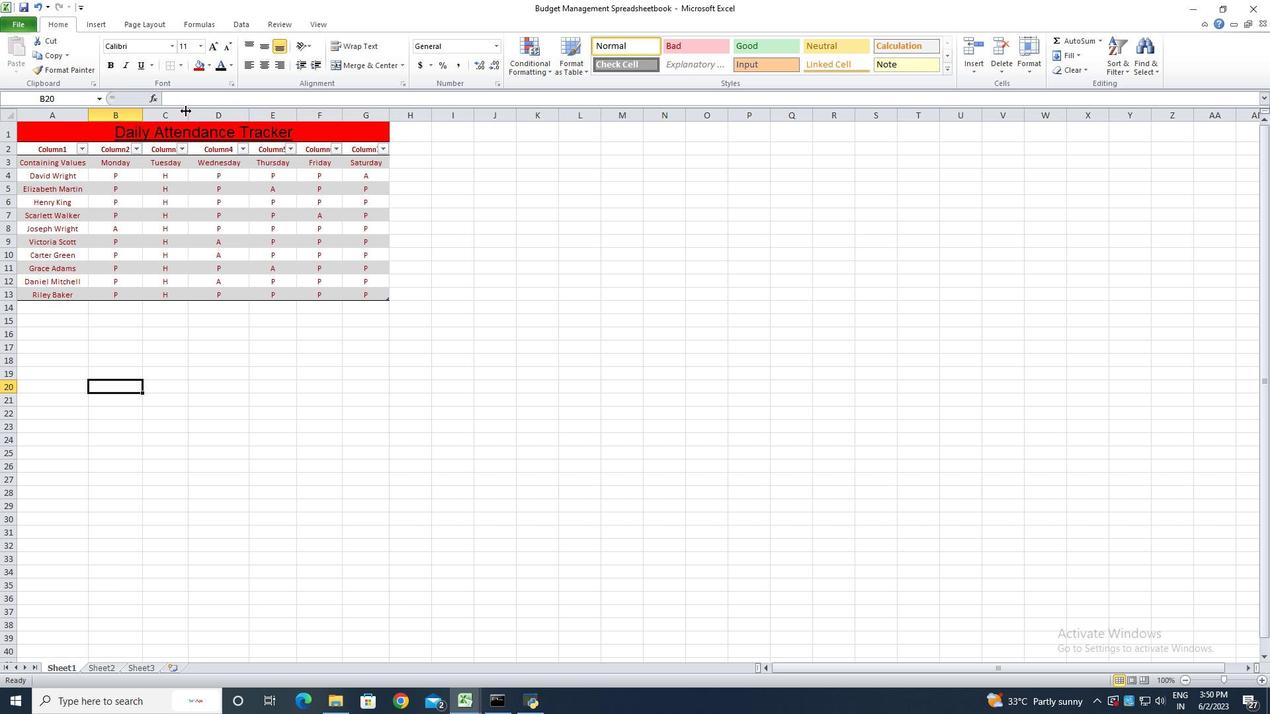 
Action: Mouse pressed left at (187, 111)
Screenshot: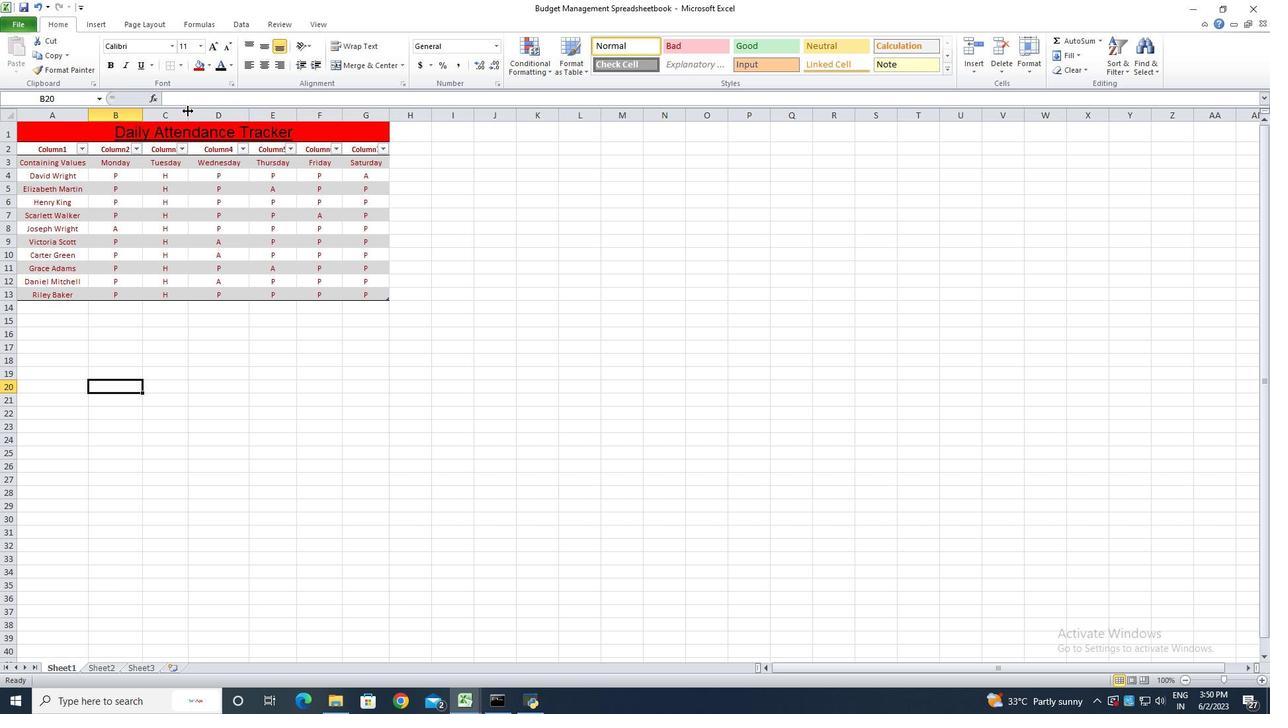 
Action: Mouse pressed left at (187, 111)
Screenshot: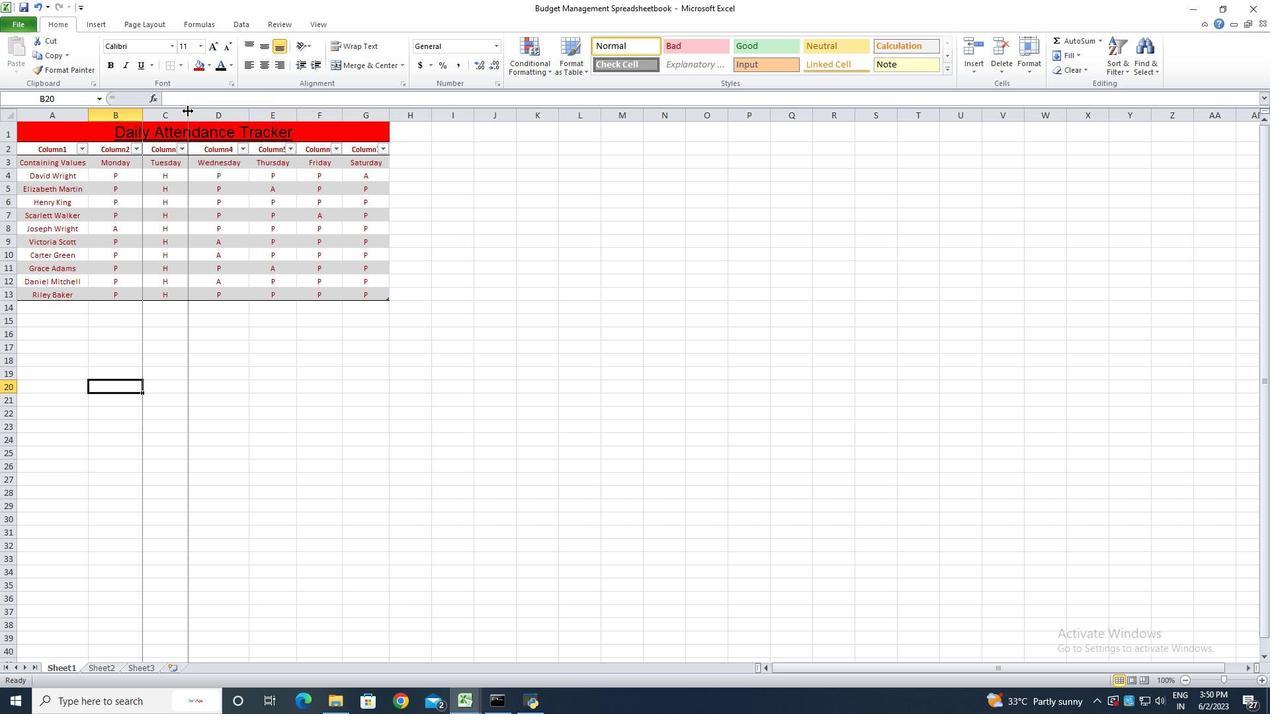 
Action: Mouse moved to (258, 111)
Screenshot: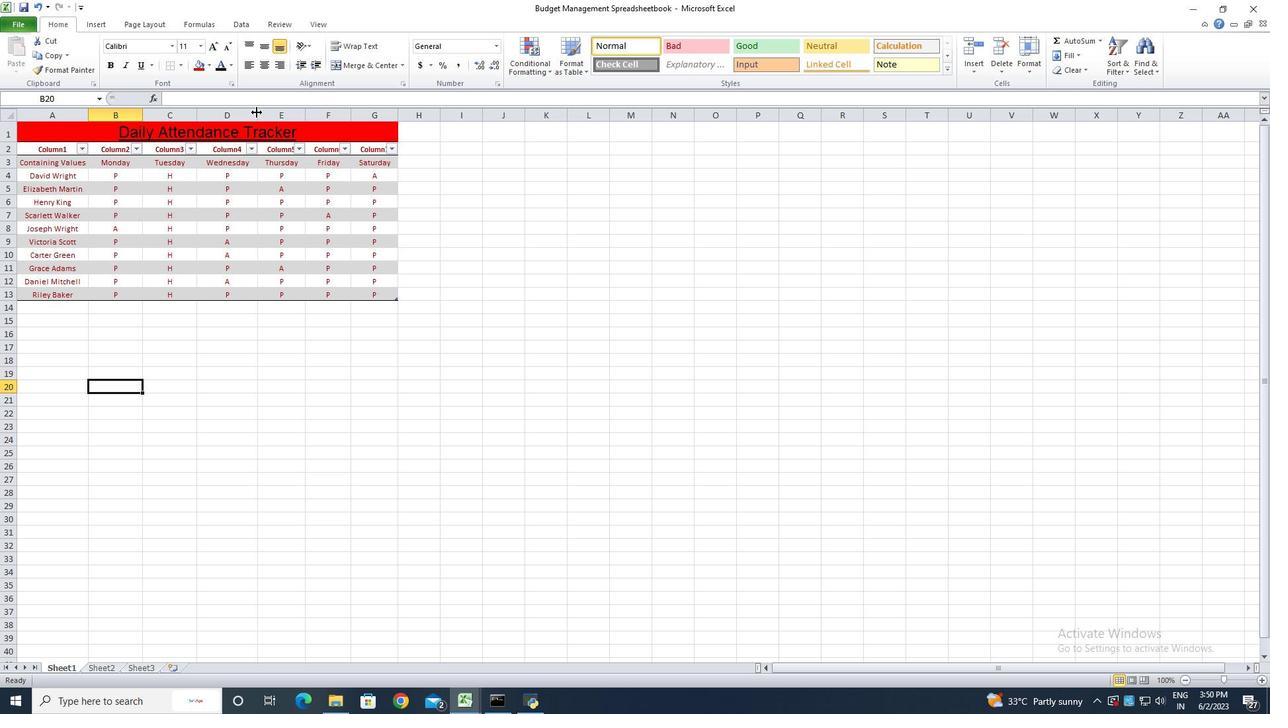 
Action: Mouse pressed left at (258, 111)
Screenshot: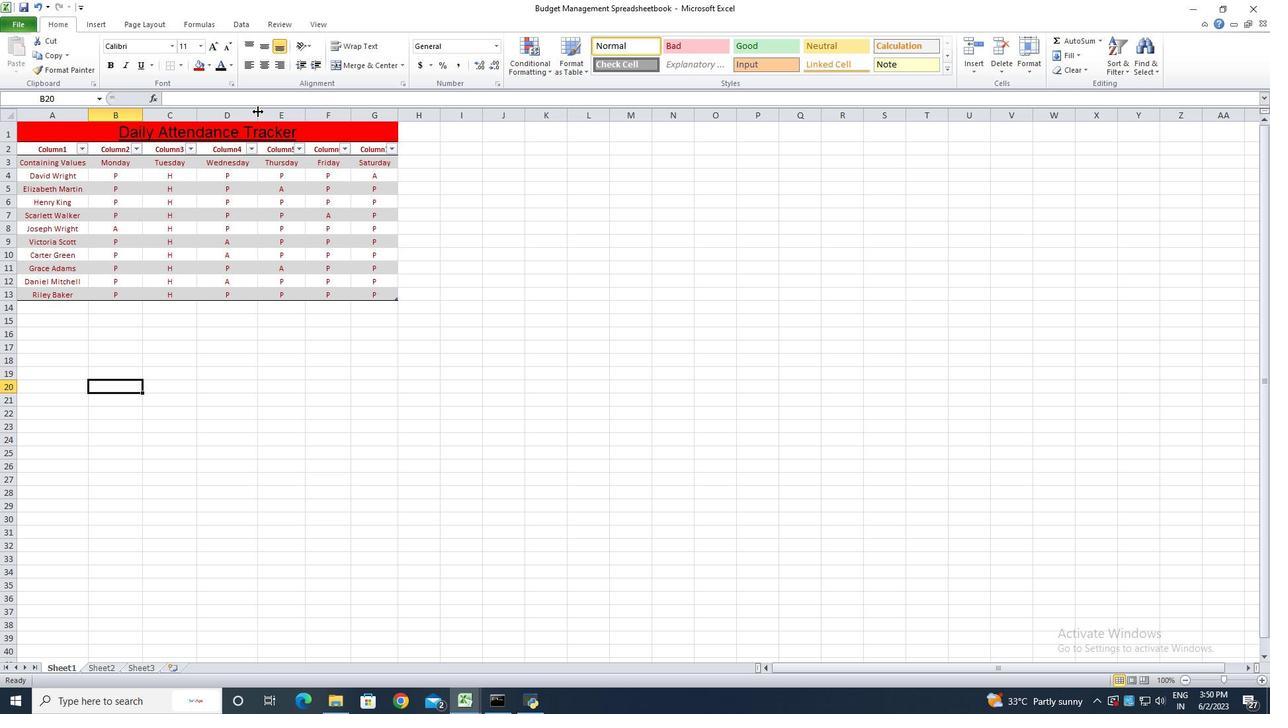 
Action: Mouse pressed left at (258, 111)
Screenshot: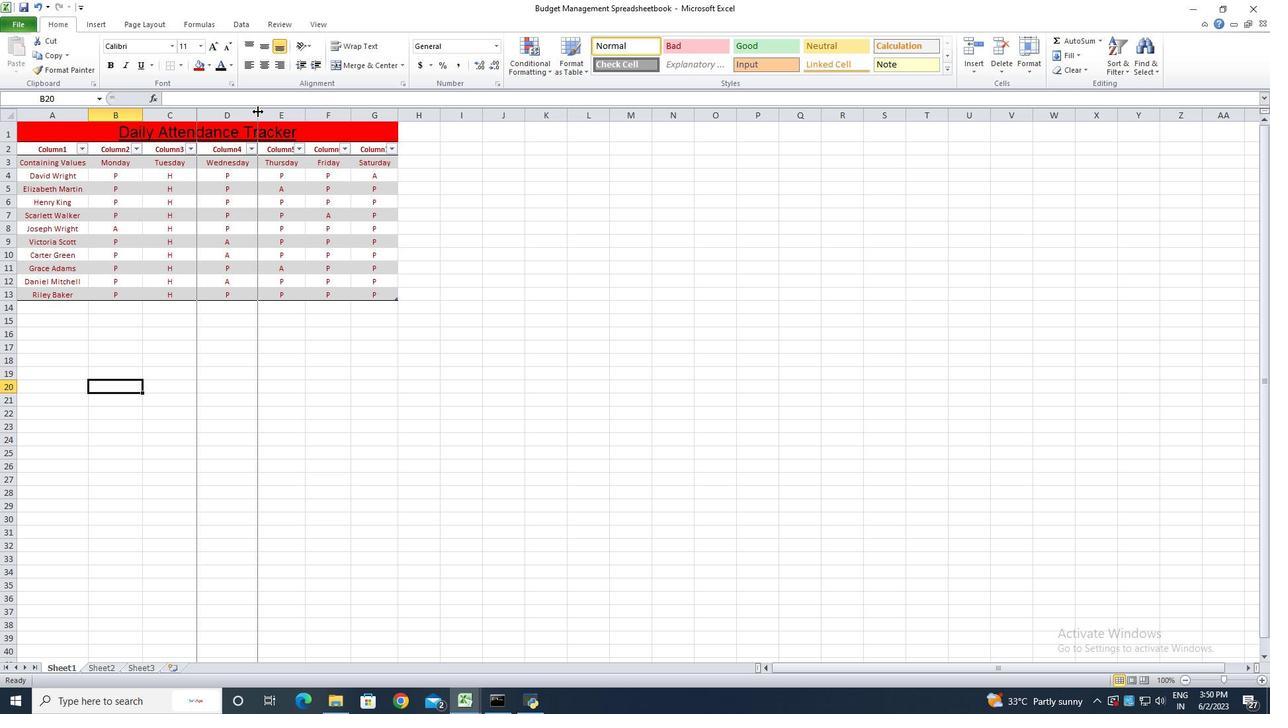 
Action: Mouse moved to (298, 111)
Screenshot: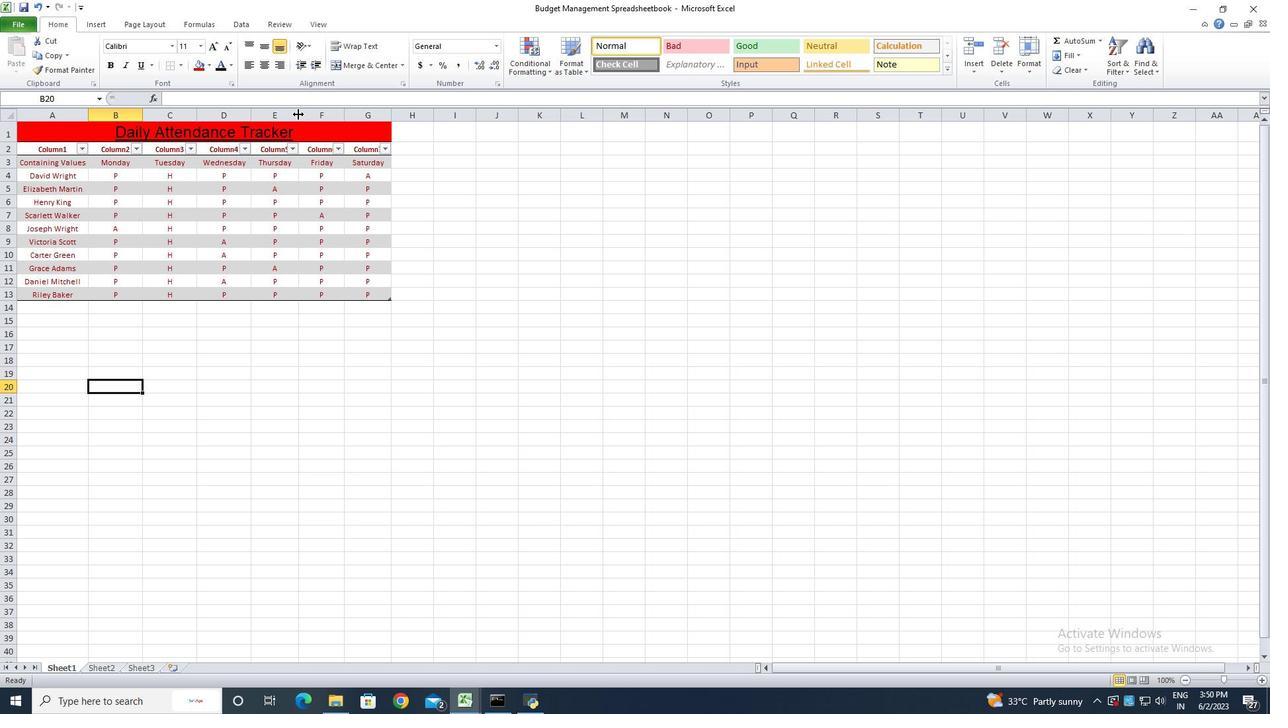 
Action: Mouse pressed left at (298, 111)
Screenshot: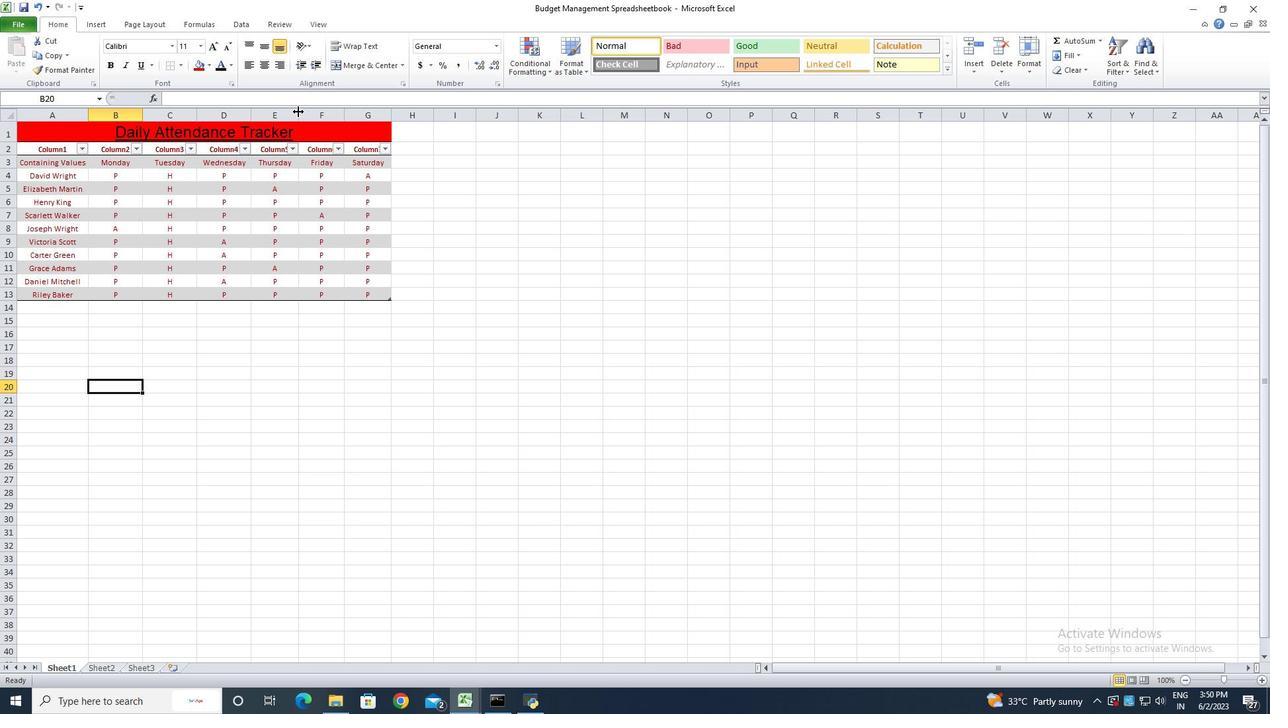 
Action: Mouse pressed left at (298, 111)
Screenshot: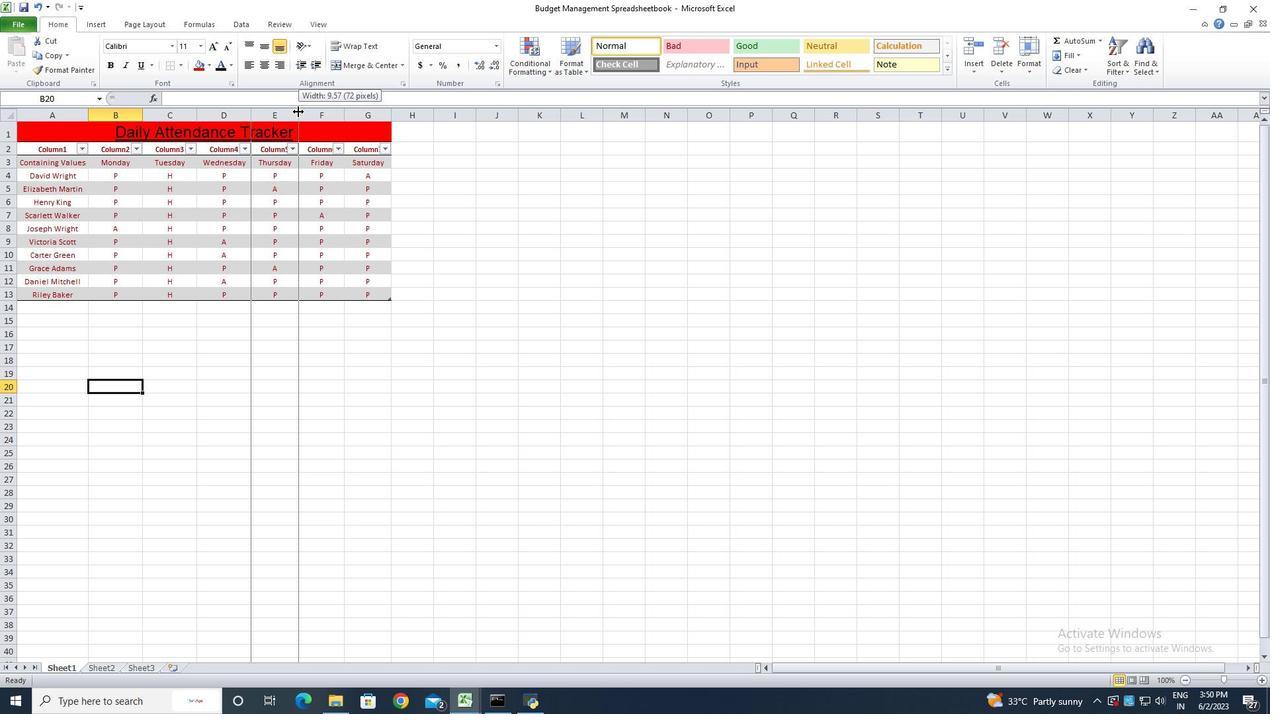 
Action: Mouse moved to (352, 111)
Screenshot: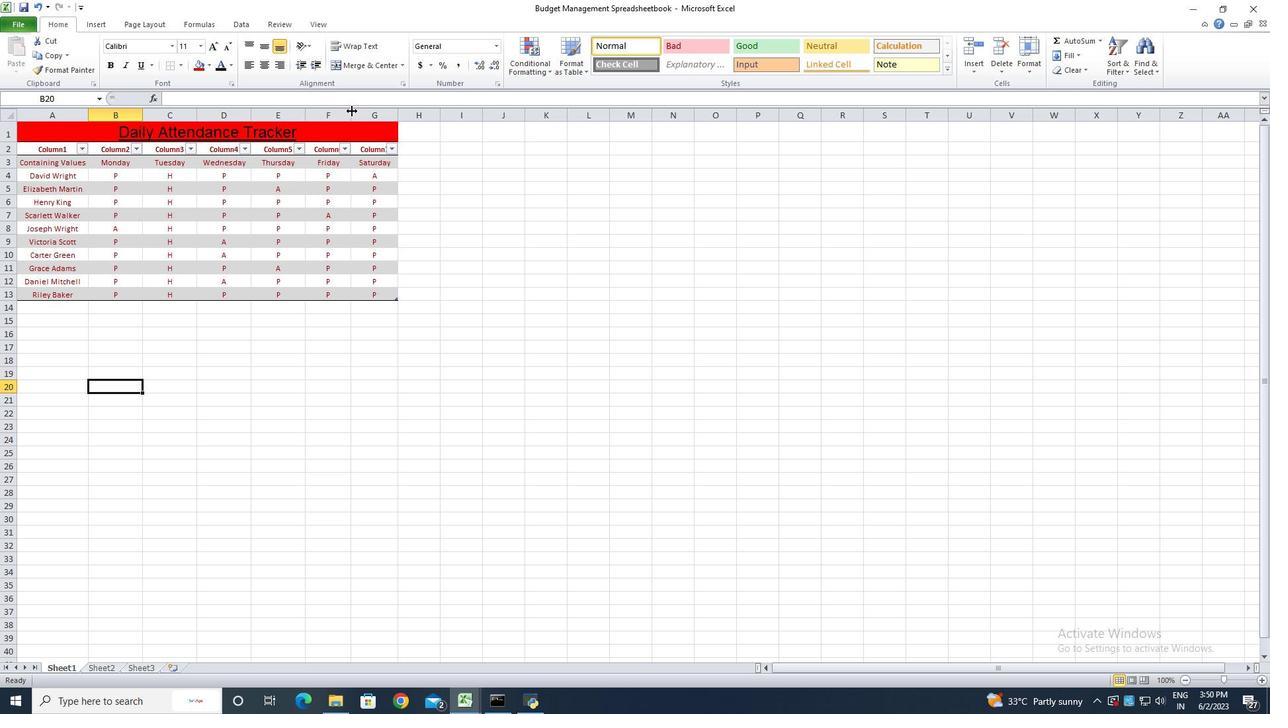 
Action: Mouse pressed left at (352, 111)
Screenshot: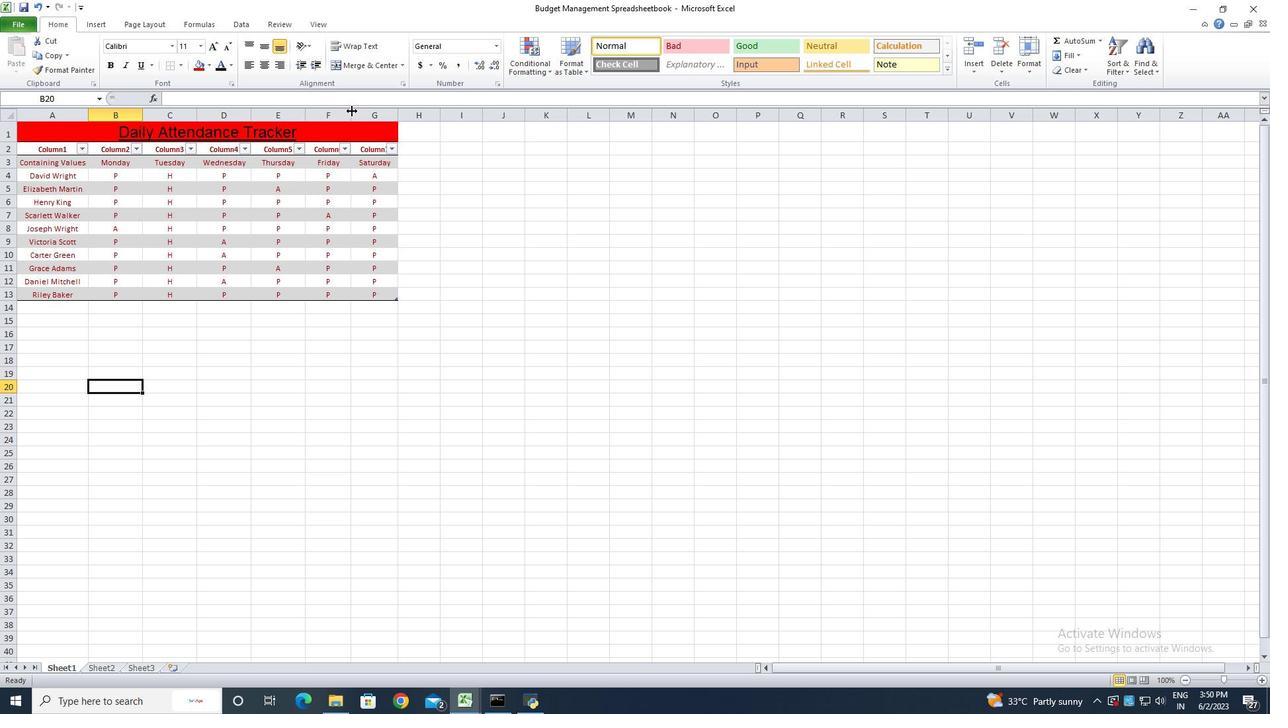 
Action: Mouse pressed left at (352, 111)
Screenshot: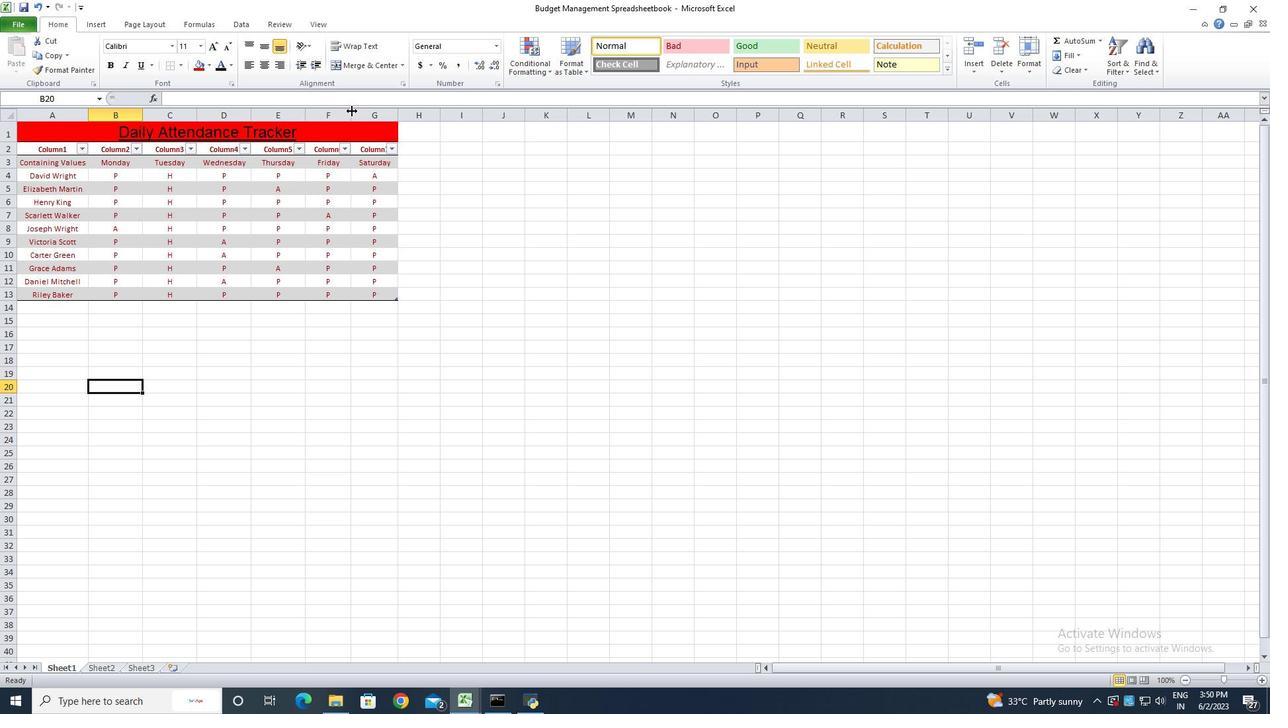 
Action: Mouse moved to (408, 110)
Screenshot: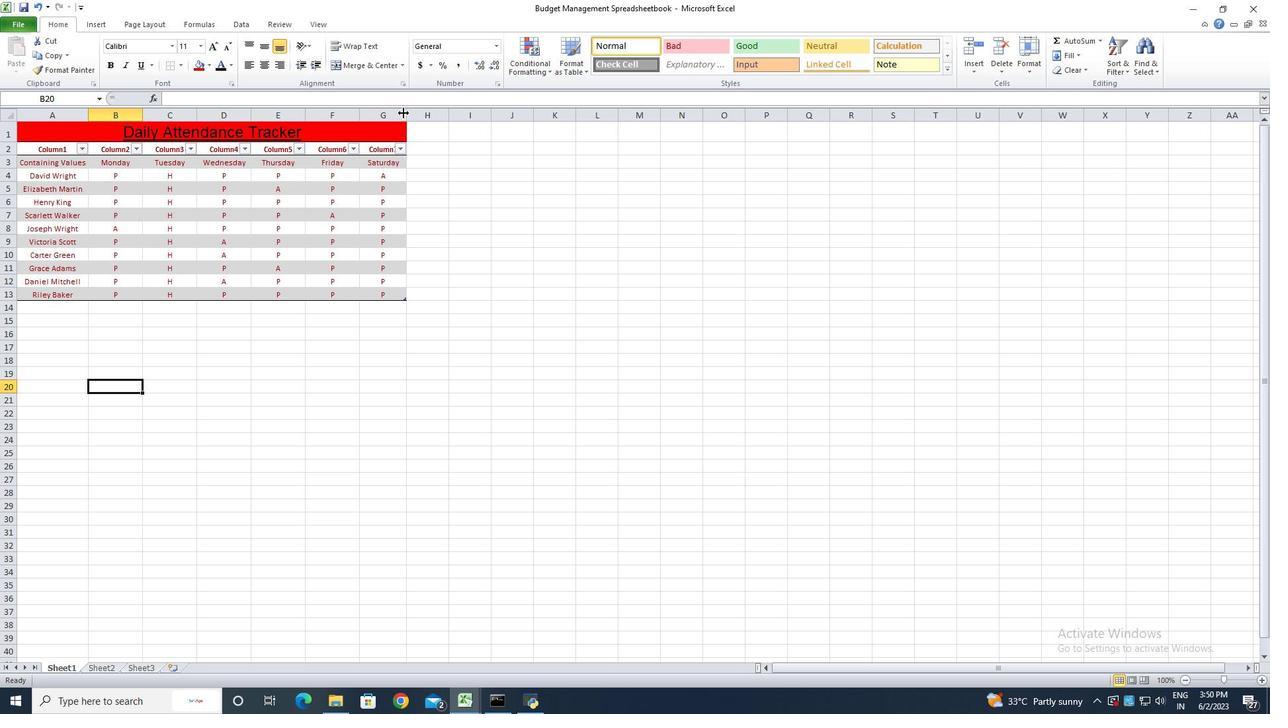 
Action: Mouse pressed left at (408, 110)
Screenshot: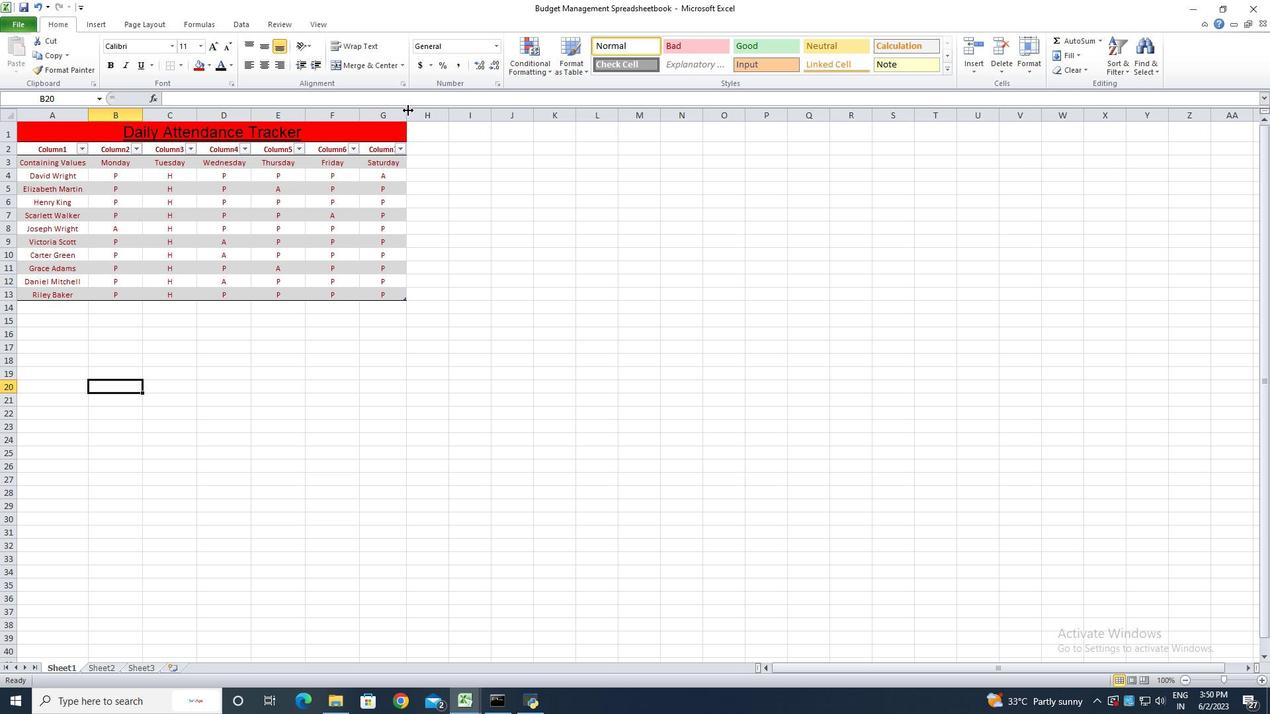 
Action: Mouse pressed left at (408, 110)
Screenshot: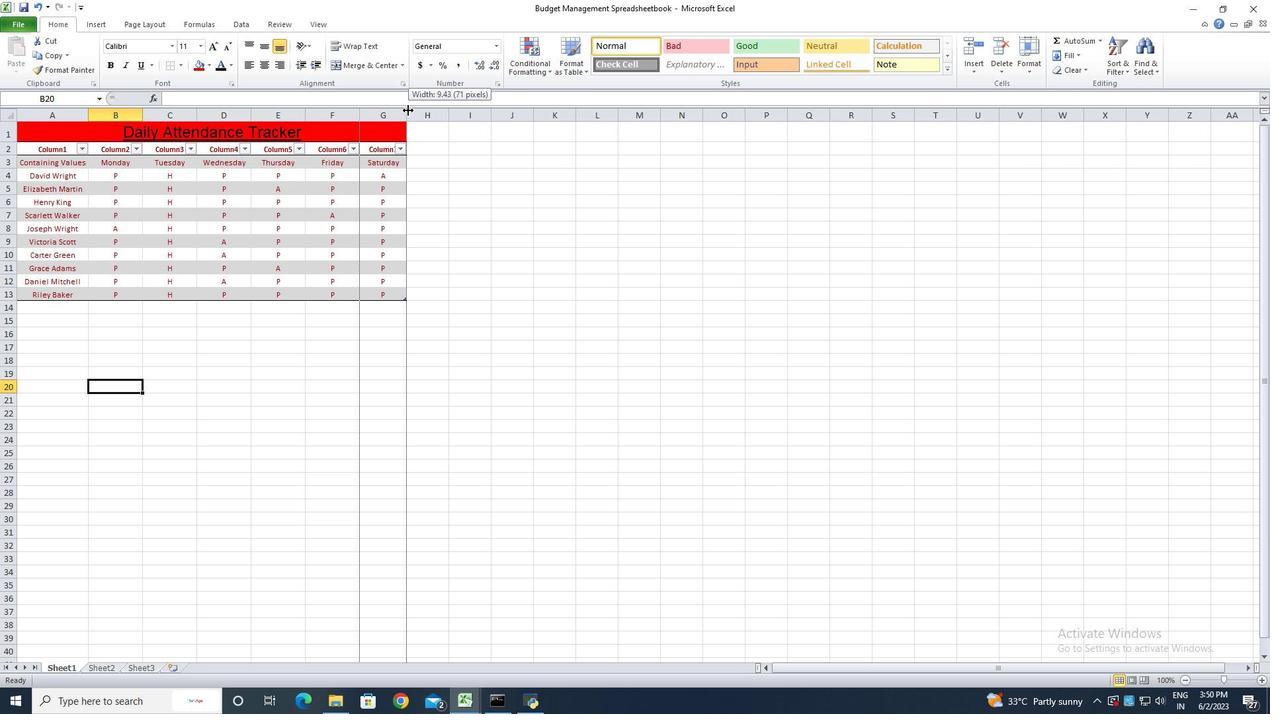 
Action: Mouse moved to (392, 390)
Screenshot: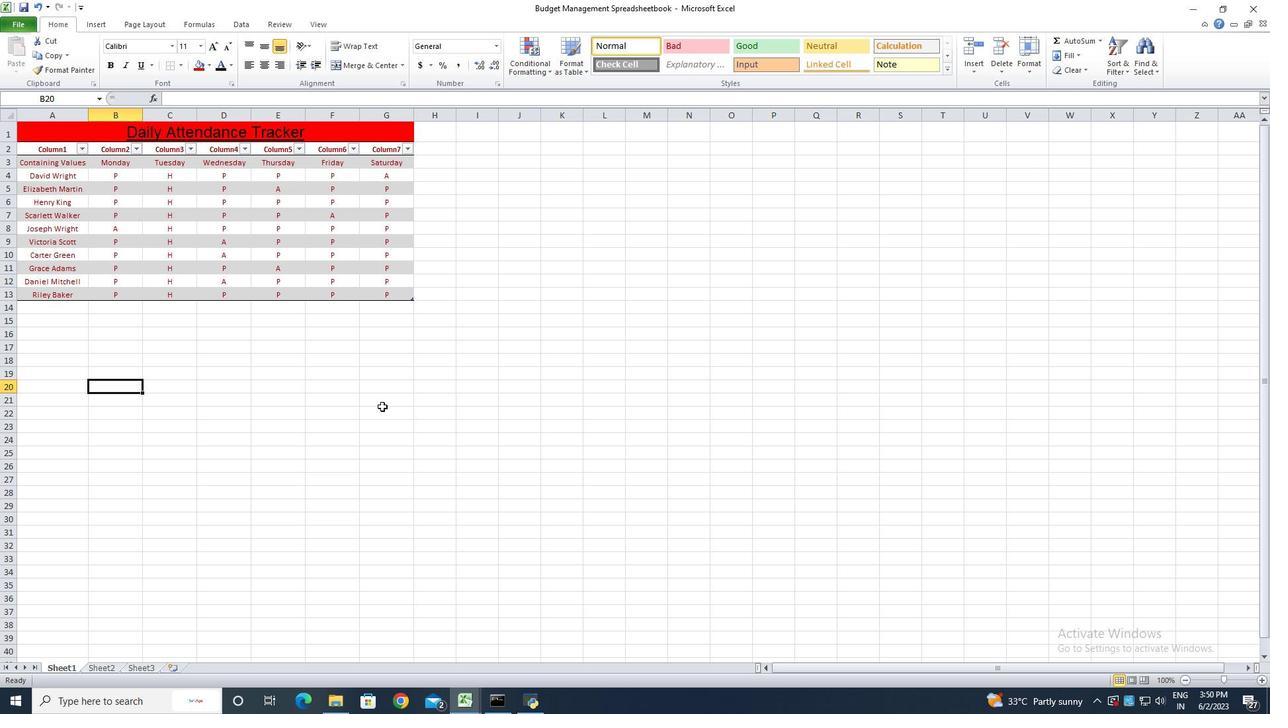 
Action: Mouse pressed left at (392, 390)
Screenshot: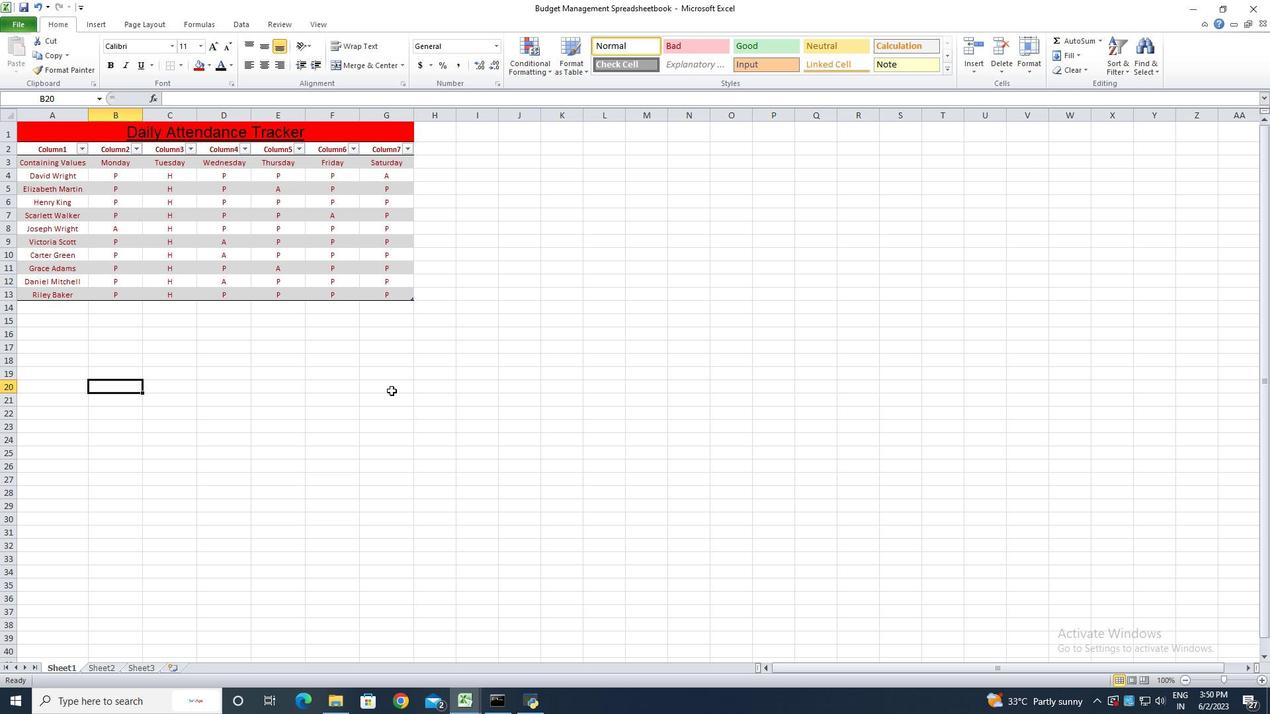 
Action: Key pressed ctrl+S
Screenshot: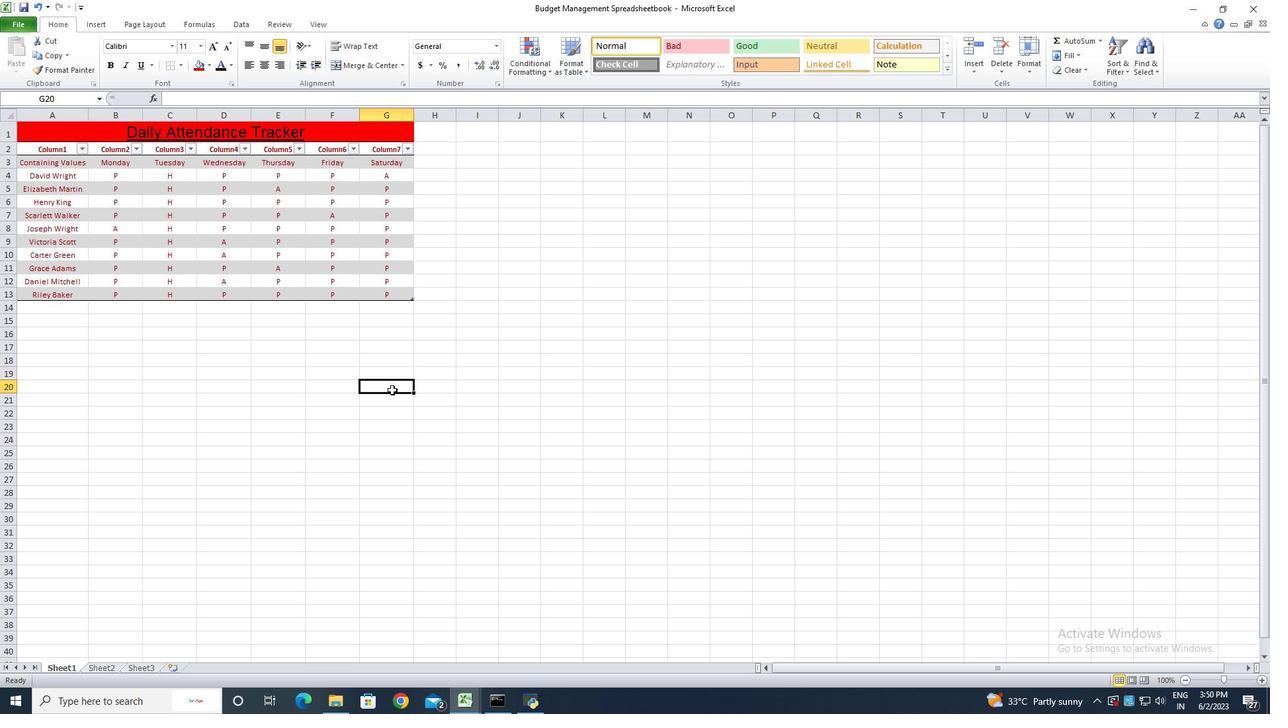 
